 Task: Find connections with filter location Chapadinha with filter topic #realestateinvesting with filter profile language German with filter current company Entrust with filter school Birla Institute of Technology, Mesra with filter industry Security Systems Services with filter service category Telecommunications with filter keywords title Animal Shelter Volunteer
Action: Mouse moved to (487, 101)
Screenshot: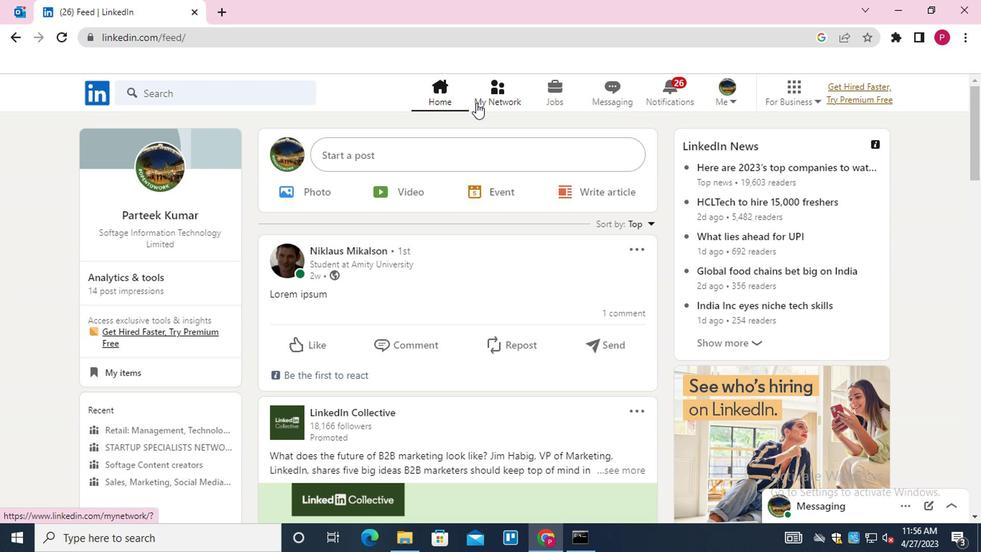 
Action: Mouse pressed left at (487, 101)
Screenshot: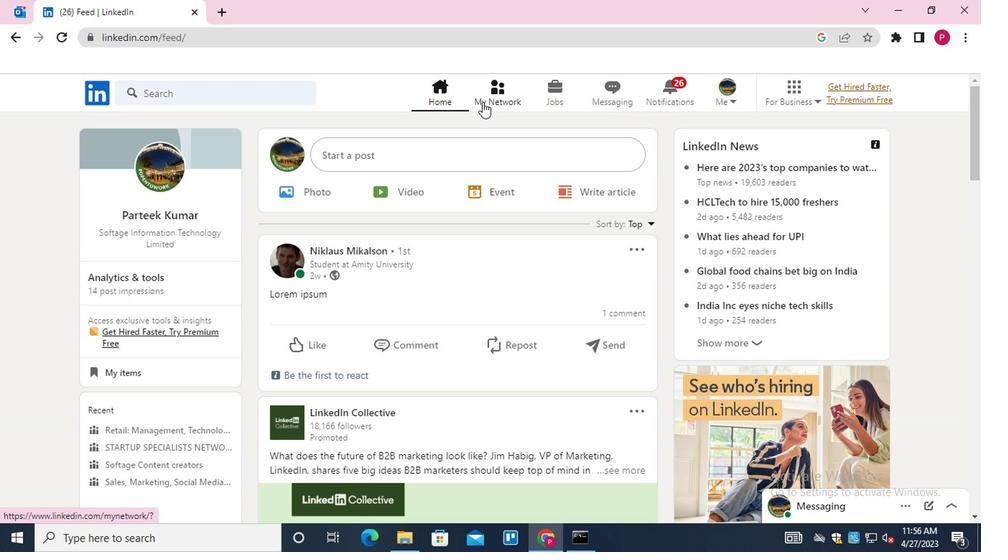 
Action: Mouse moved to (227, 178)
Screenshot: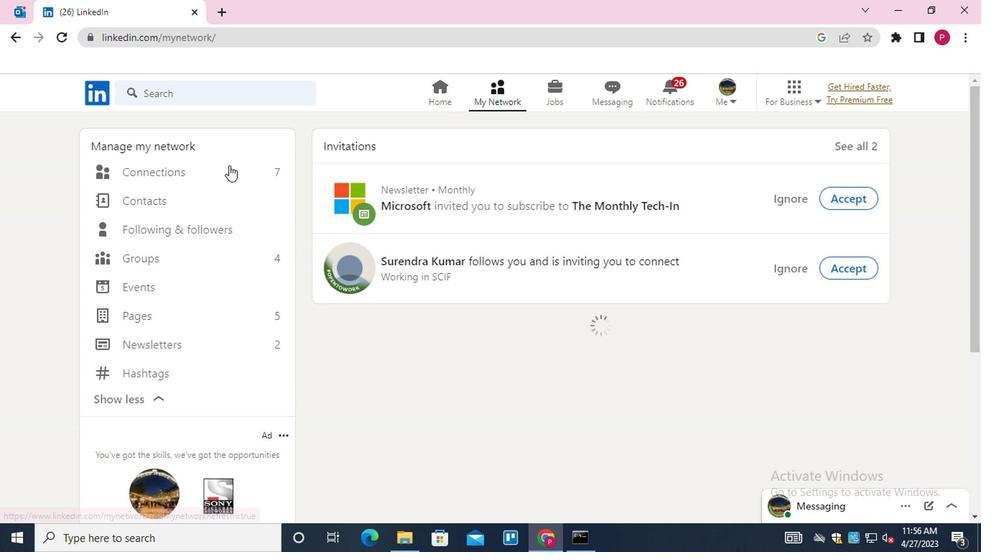 
Action: Mouse pressed left at (227, 178)
Screenshot: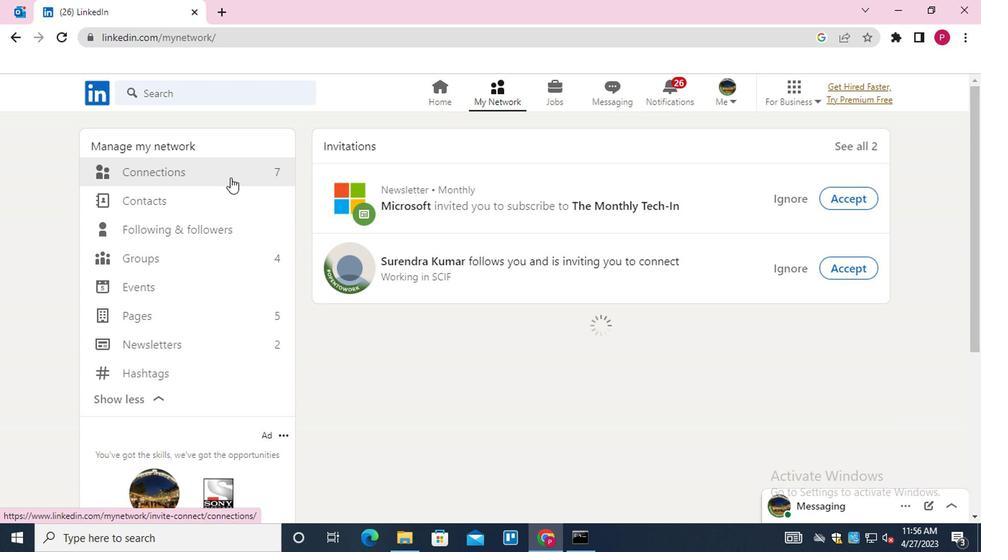 
Action: Mouse moved to (569, 173)
Screenshot: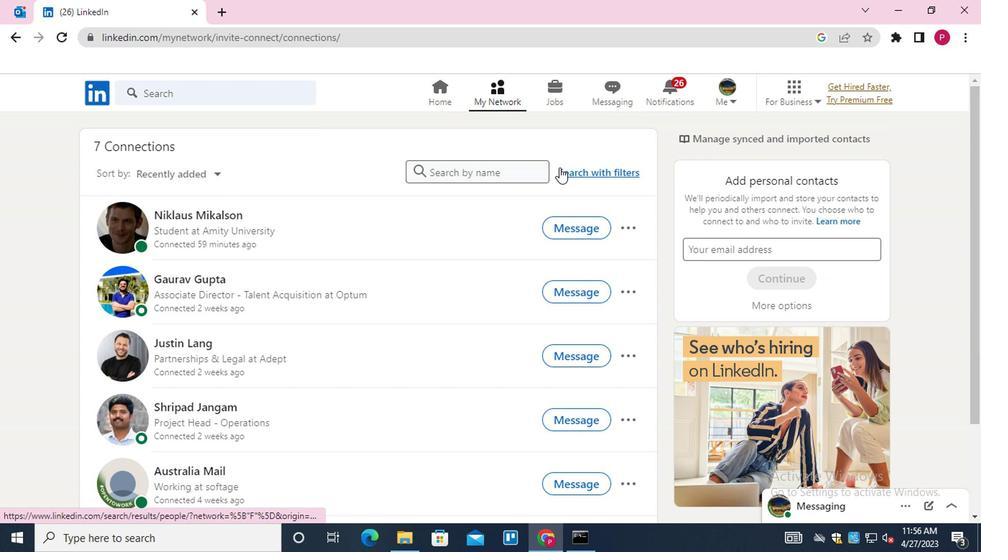 
Action: Mouse pressed left at (569, 173)
Screenshot: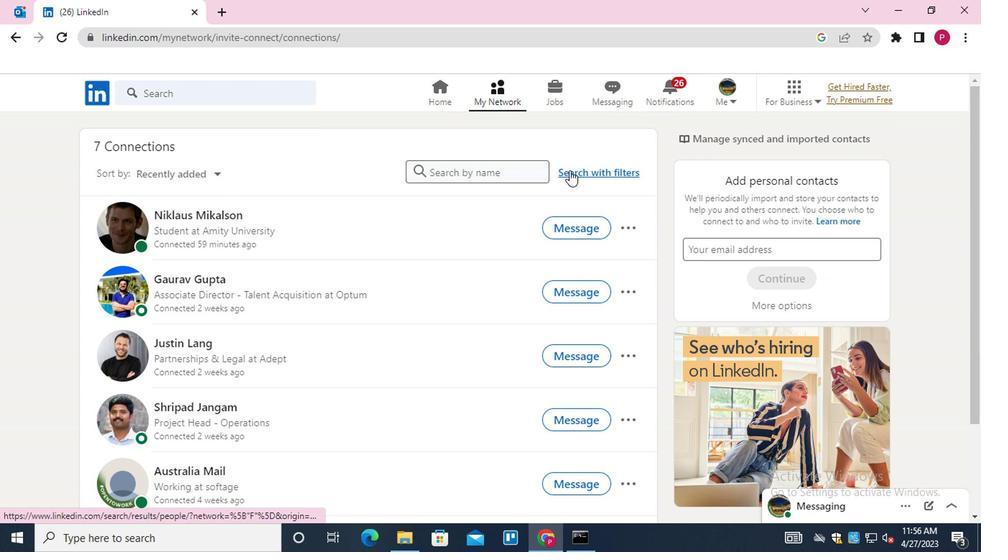 
Action: Mouse moved to (537, 139)
Screenshot: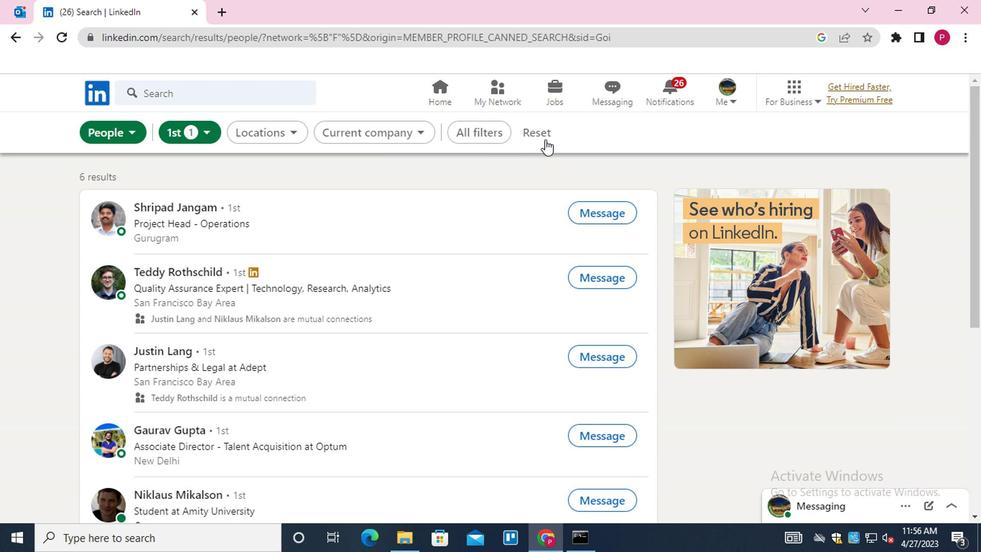 
Action: Mouse pressed left at (537, 139)
Screenshot: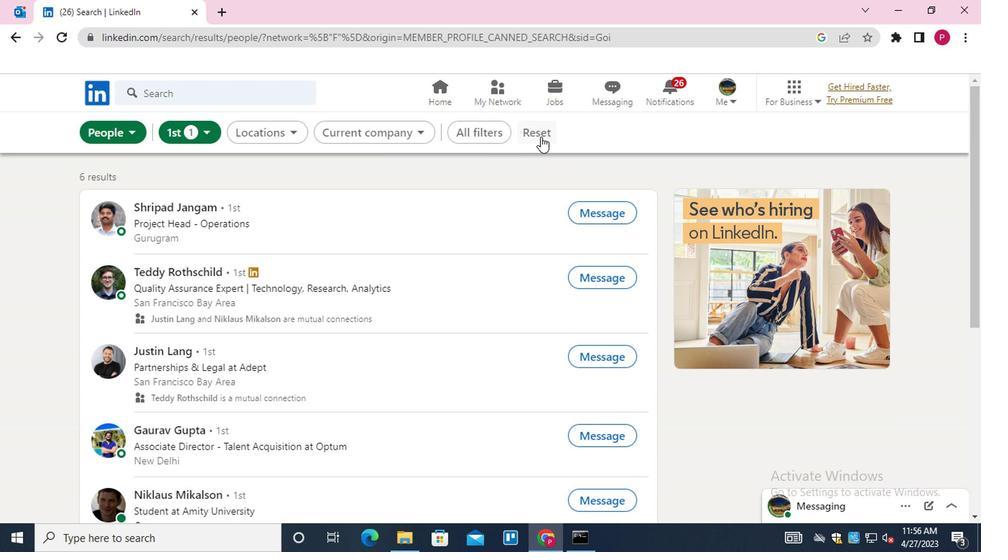 
Action: Mouse moved to (526, 139)
Screenshot: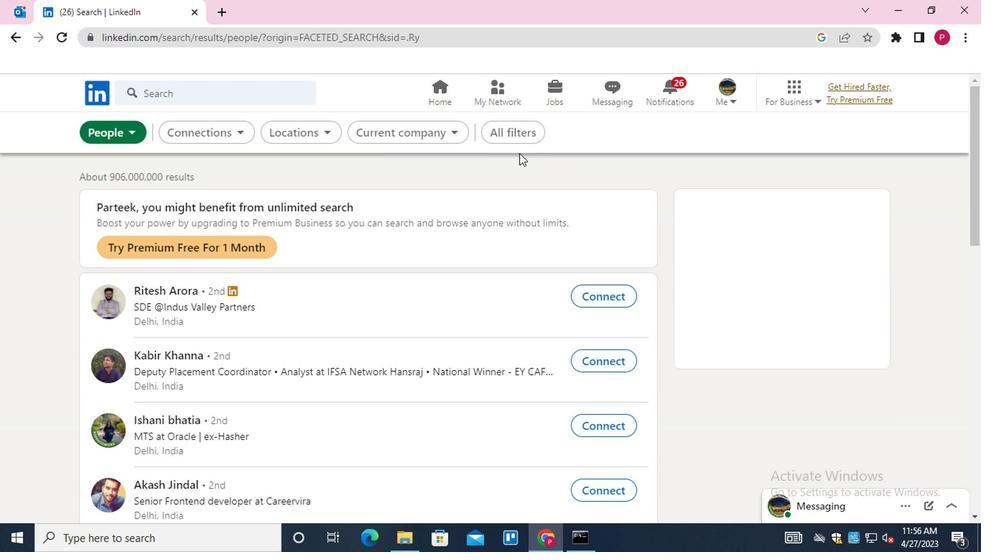 
Action: Mouse pressed left at (526, 139)
Screenshot: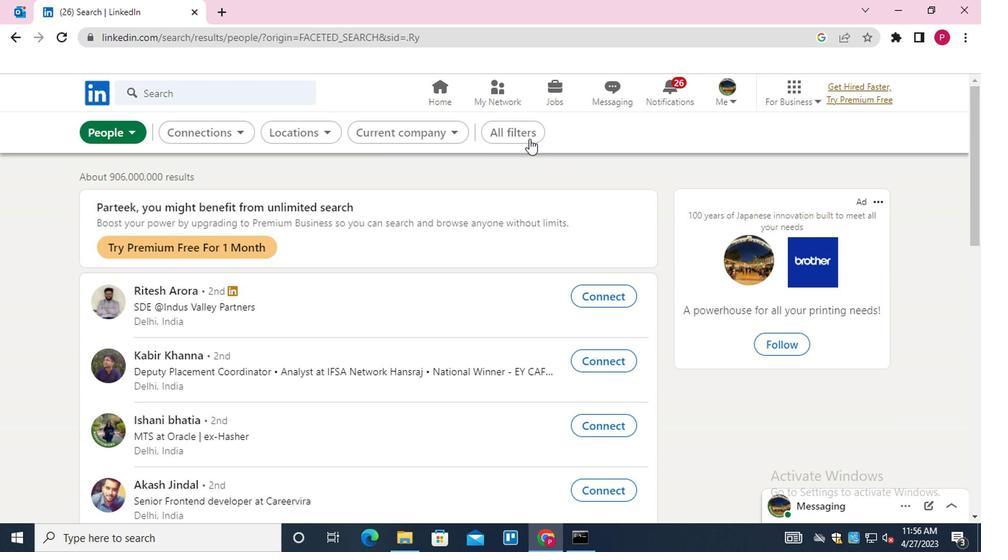 
Action: Mouse moved to (746, 310)
Screenshot: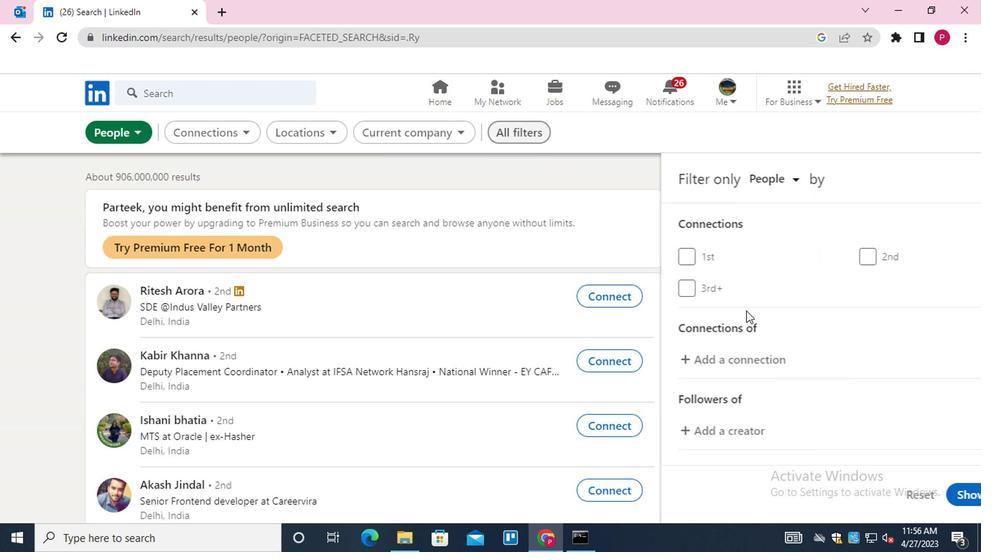 
Action: Mouse scrolled (746, 310) with delta (0, 0)
Screenshot: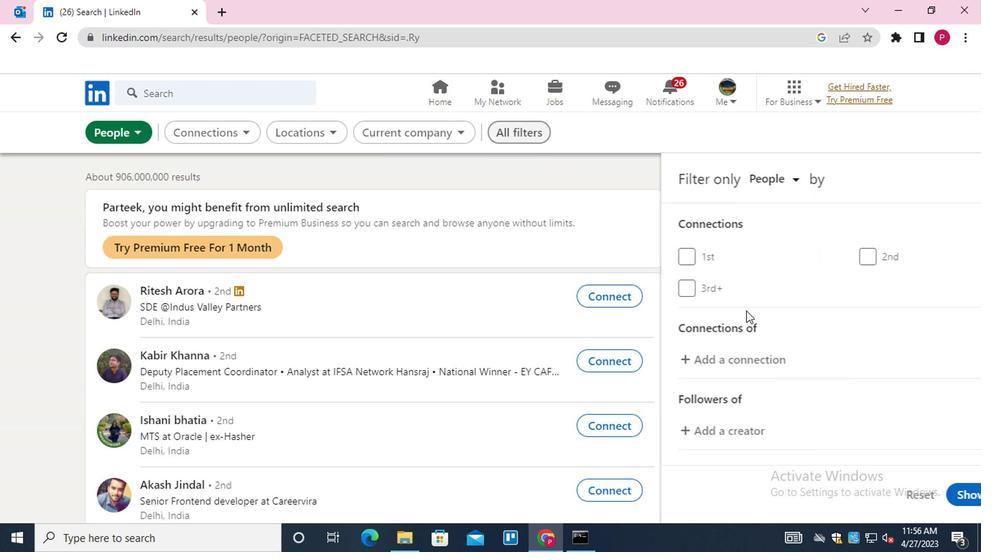 
Action: Mouse moved to (747, 313)
Screenshot: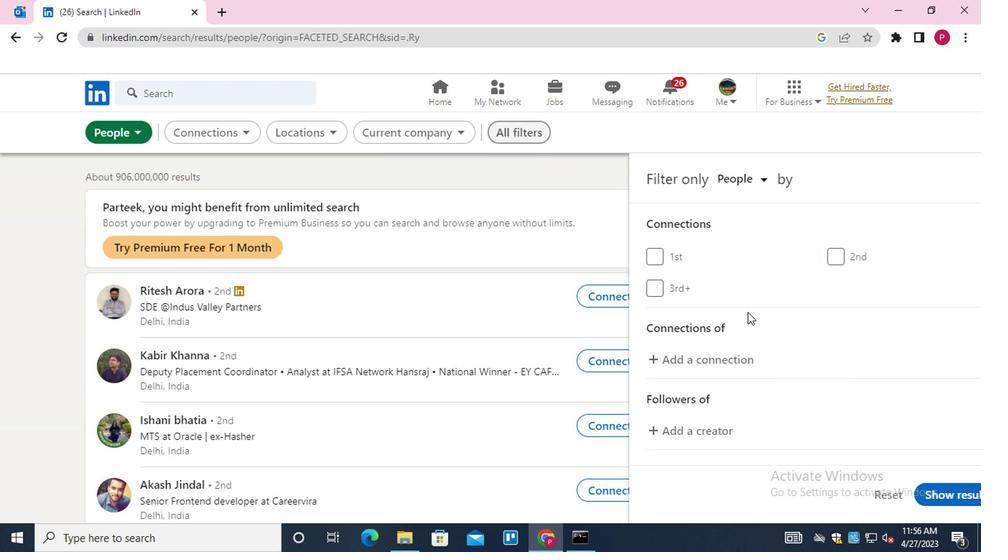 
Action: Mouse scrolled (747, 312) with delta (0, -1)
Screenshot: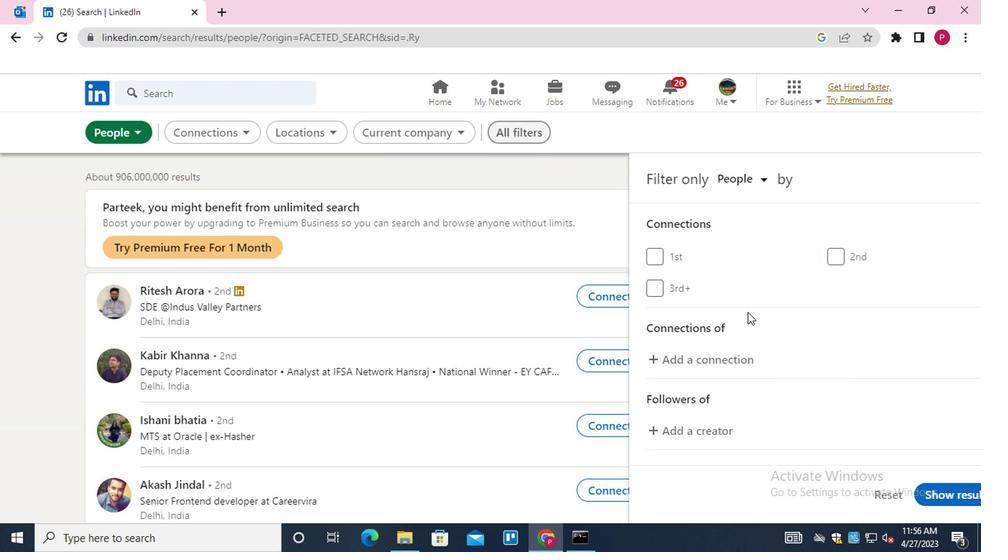 
Action: Mouse moved to (747, 317)
Screenshot: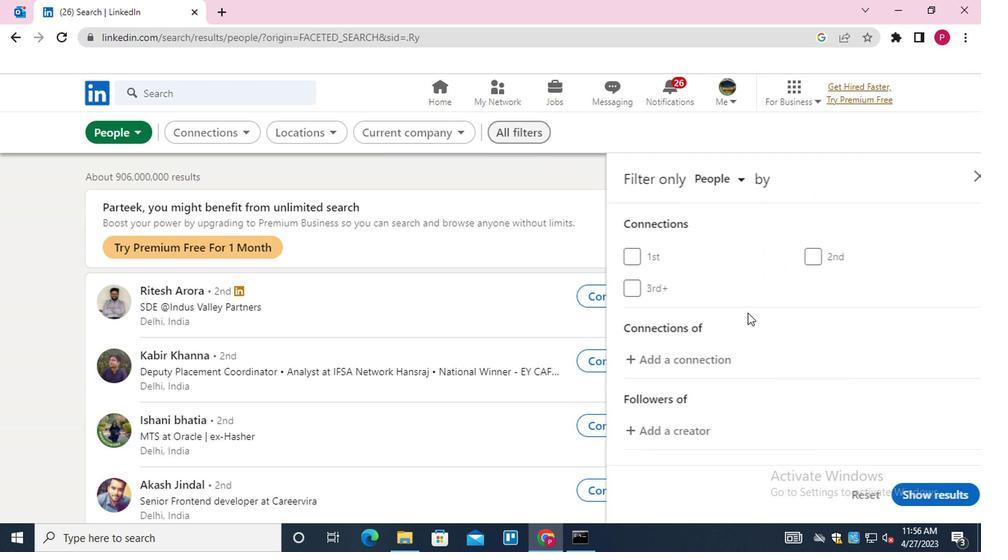 
Action: Mouse scrolled (747, 316) with delta (0, 0)
Screenshot: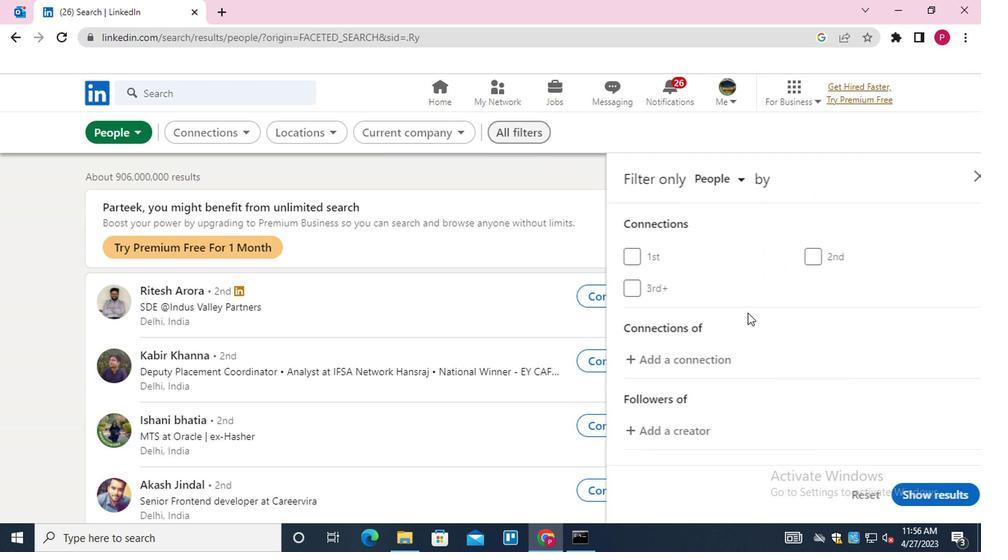 
Action: Mouse moved to (836, 364)
Screenshot: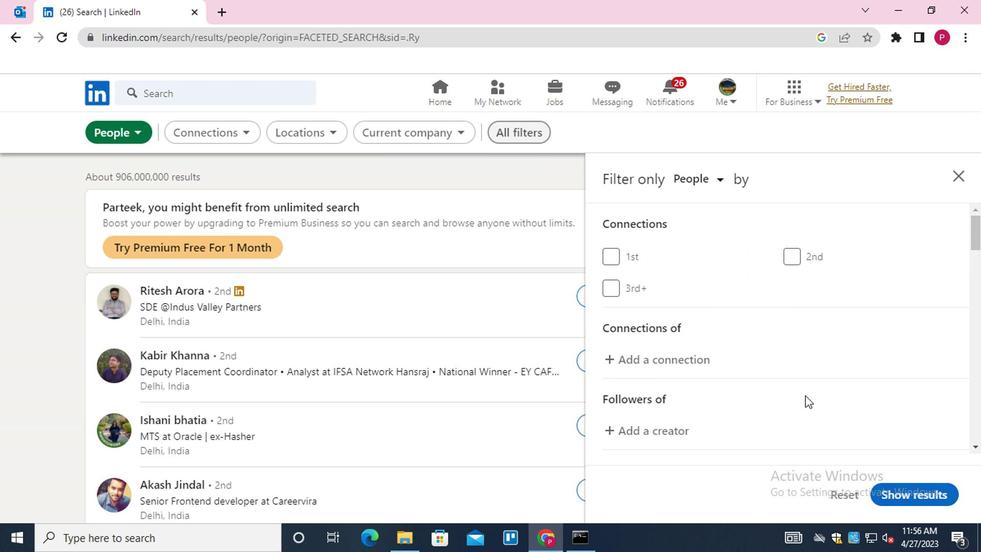 
Action: Mouse scrolled (836, 363) with delta (0, 0)
Screenshot: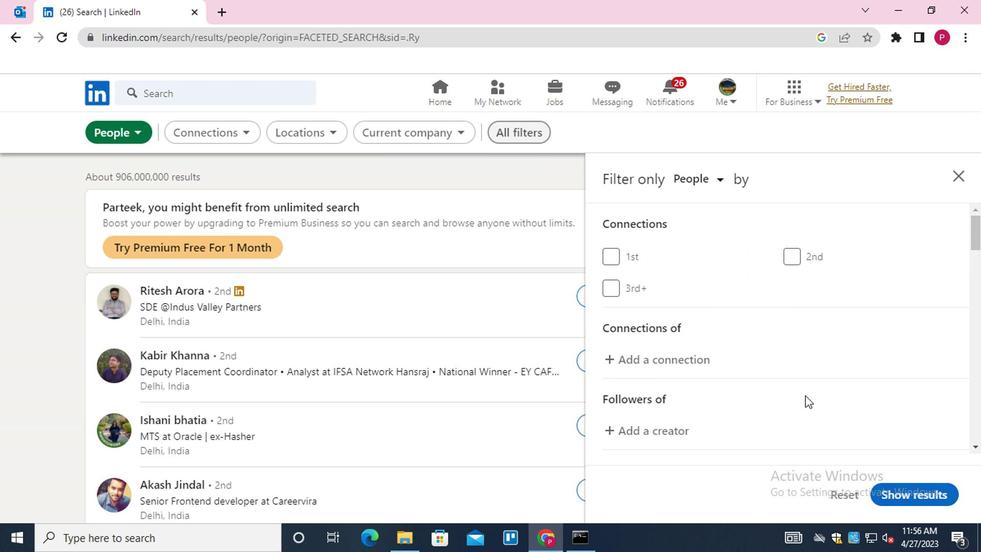 
Action: Mouse scrolled (836, 363) with delta (0, 0)
Screenshot: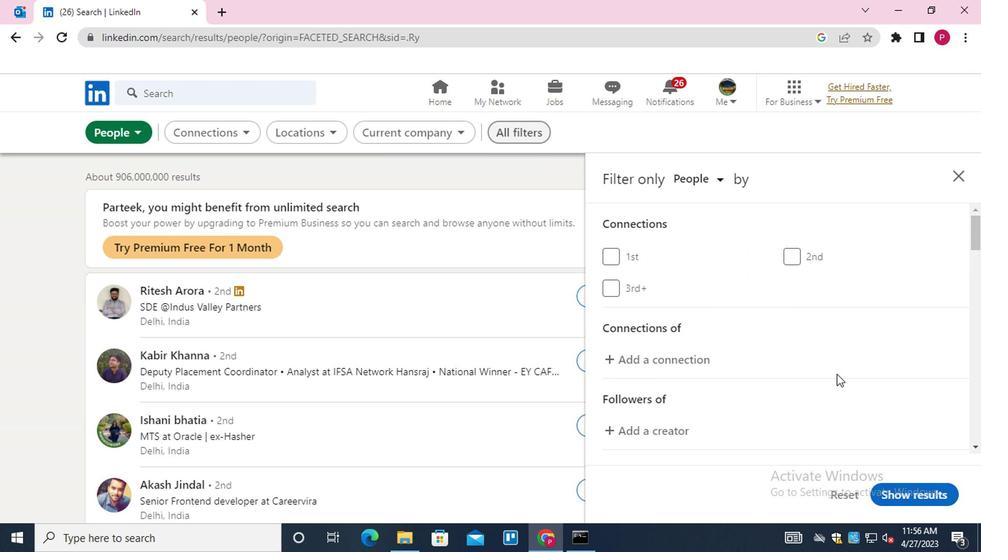 
Action: Mouse scrolled (836, 363) with delta (0, 0)
Screenshot: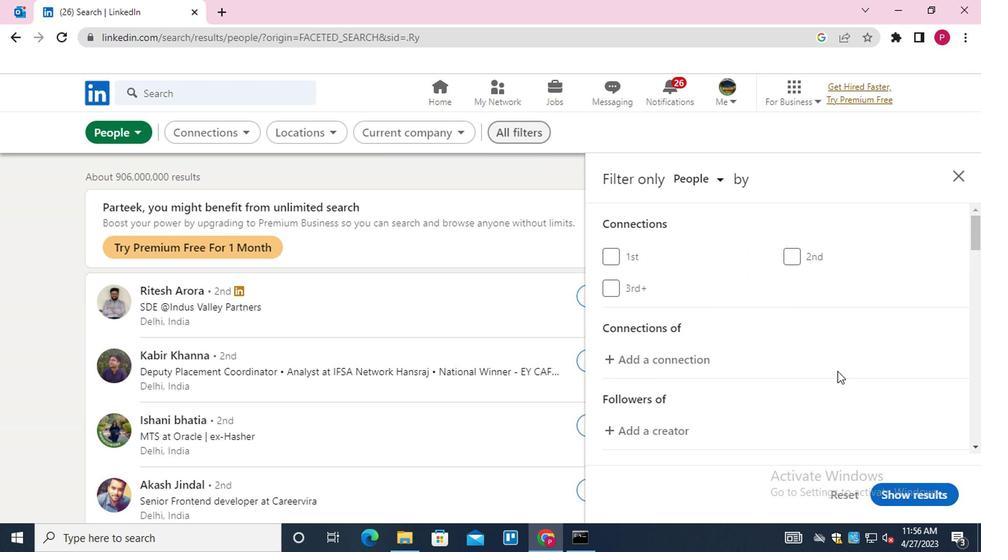 
Action: Mouse moved to (840, 277)
Screenshot: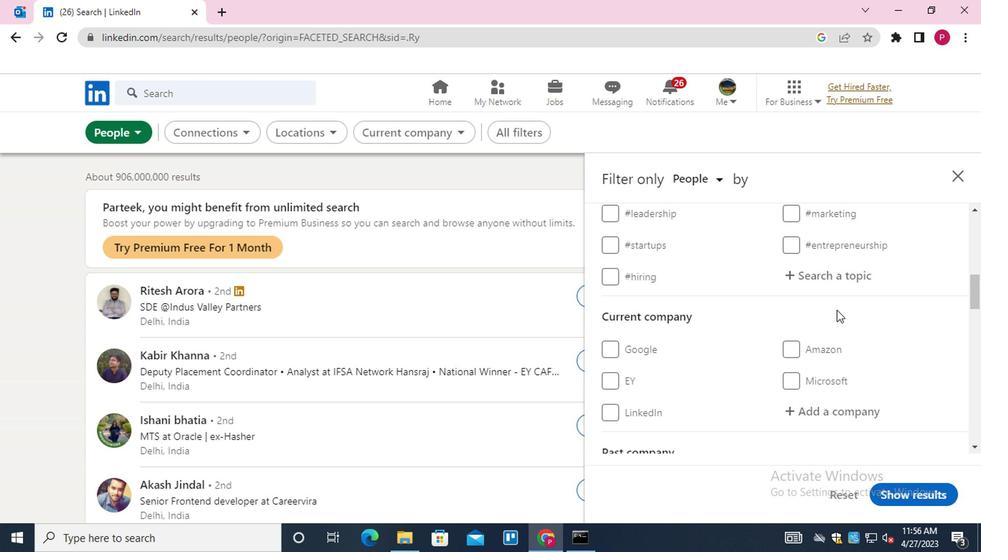 
Action: Mouse pressed left at (840, 277)
Screenshot: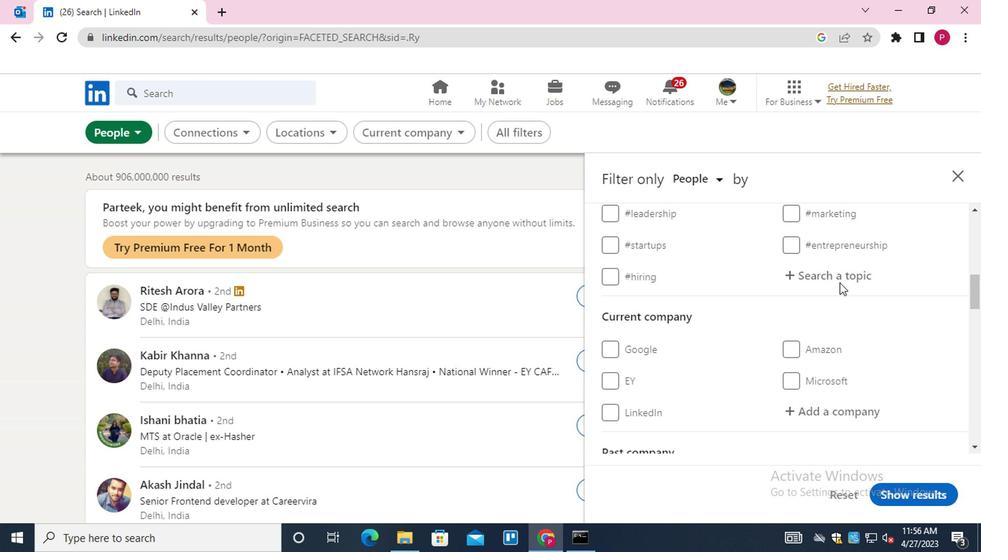 
Action: Mouse moved to (802, 293)
Screenshot: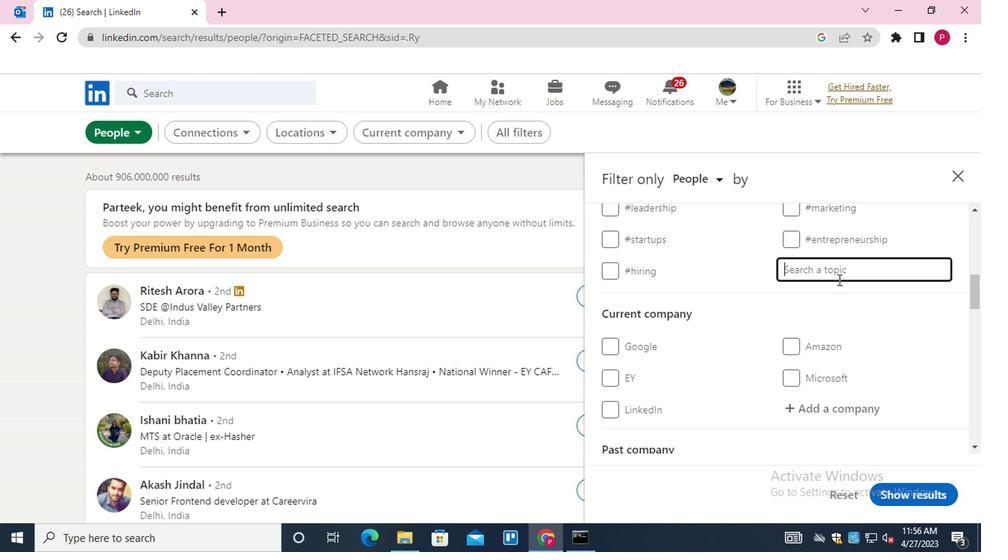 
Action: Mouse scrolled (802, 293) with delta (0, 0)
Screenshot: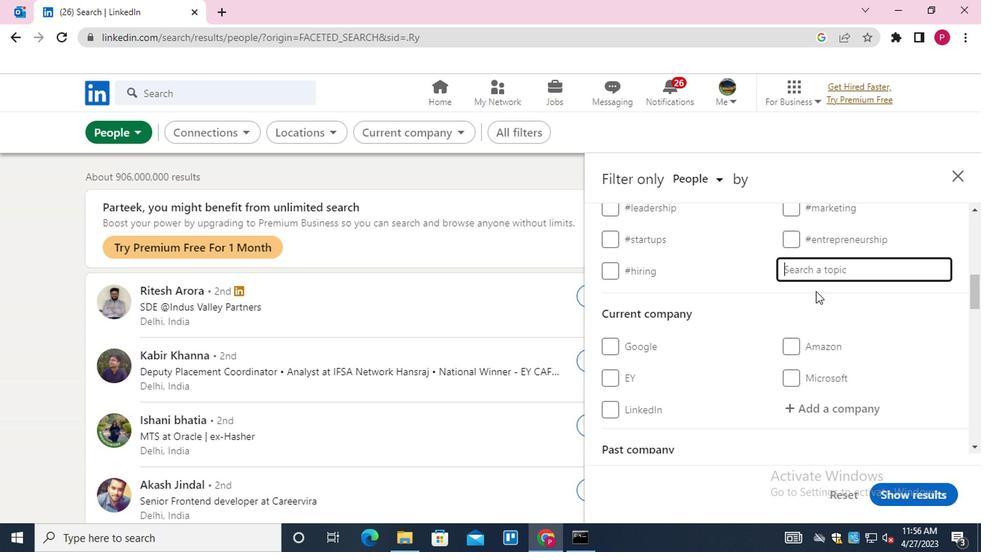 
Action: Mouse scrolled (802, 293) with delta (0, 0)
Screenshot: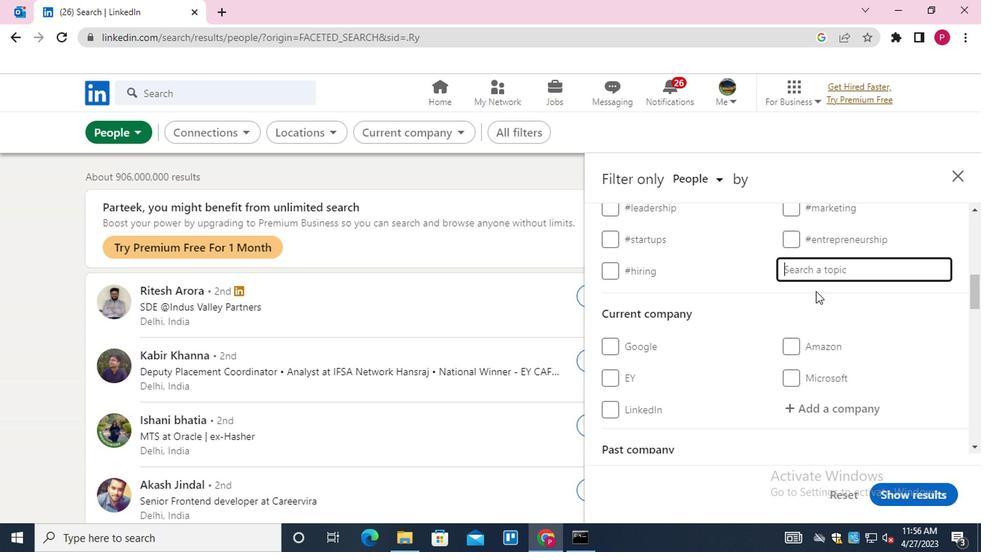 
Action: Mouse moved to (829, 282)
Screenshot: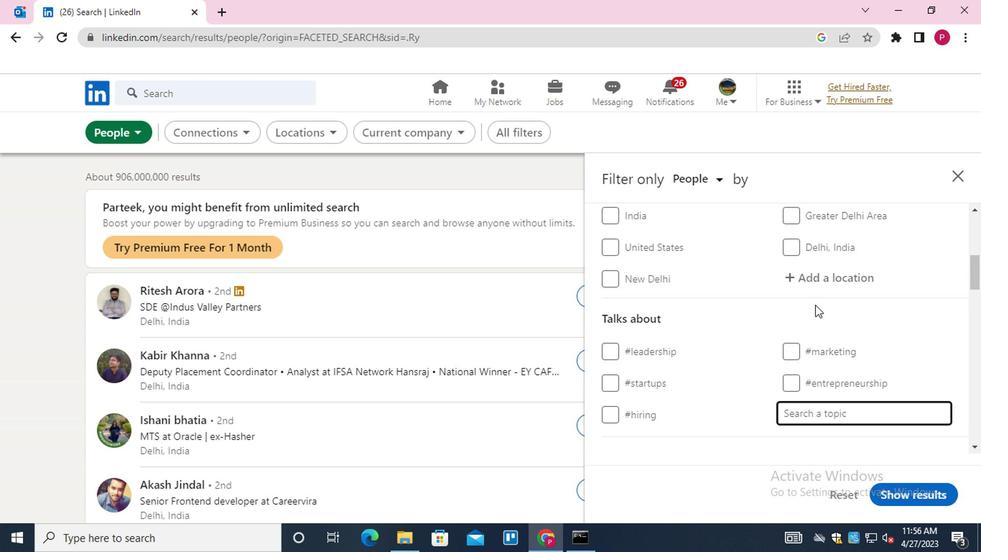 
Action: Mouse pressed left at (829, 282)
Screenshot: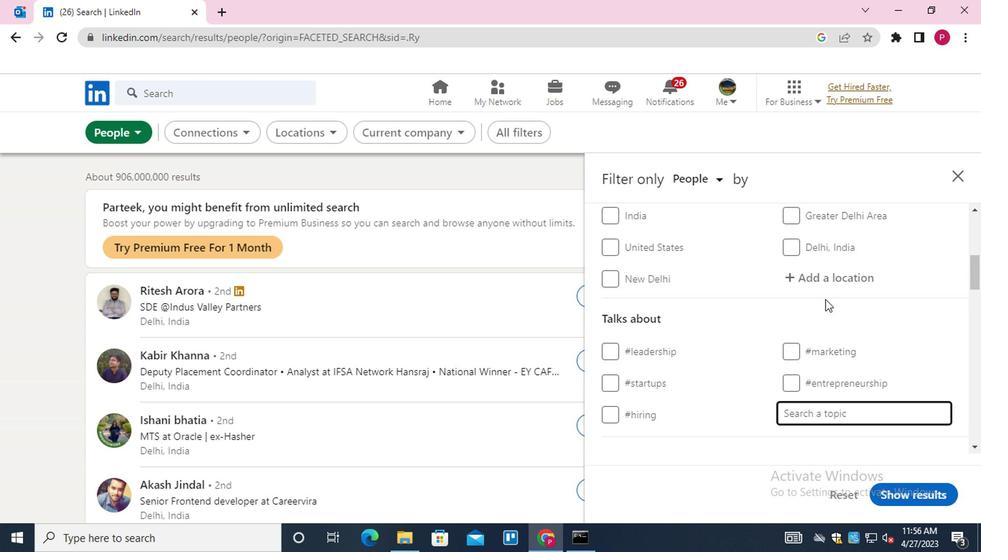 
Action: Mouse moved to (829, 282)
Screenshot: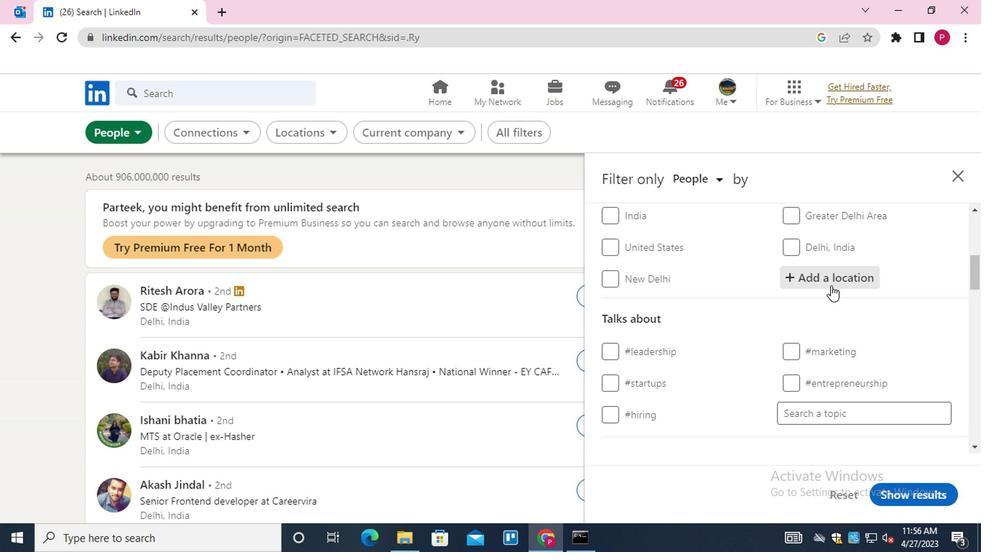 
Action: Key pressed <Key.shift><Key.shift>CHAPADINHA<Key.down><Key.enter>
Screenshot: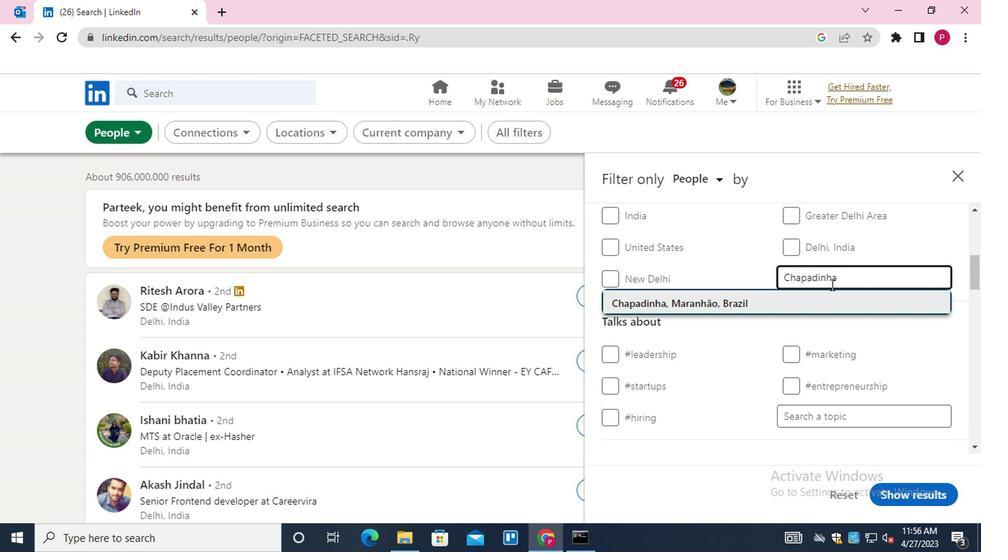 
Action: Mouse moved to (763, 369)
Screenshot: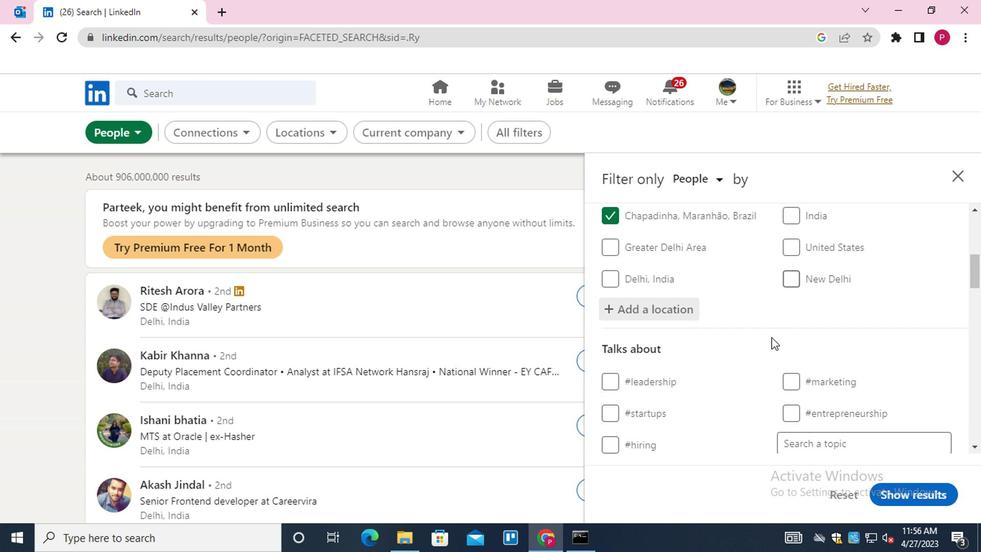 
Action: Mouse scrolled (763, 368) with delta (0, -1)
Screenshot: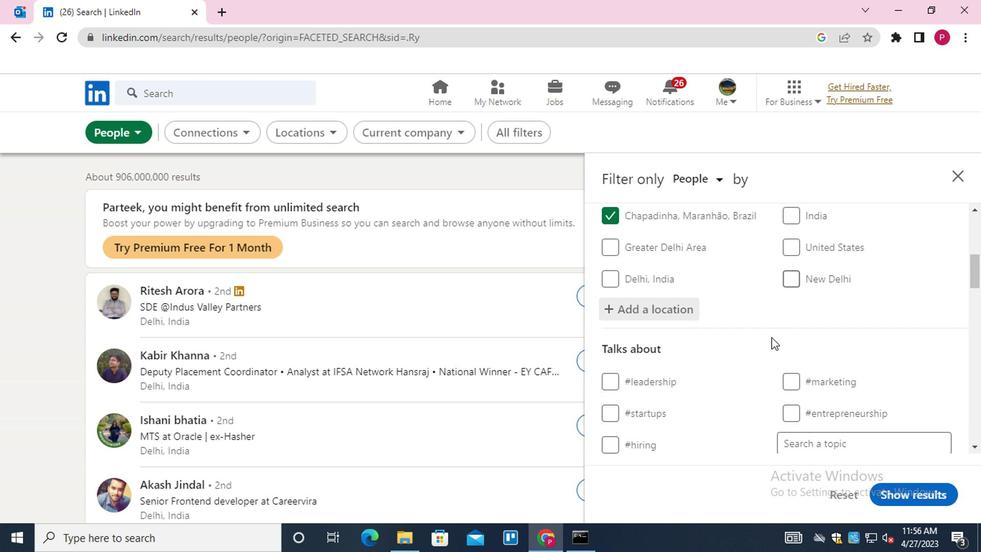 
Action: Mouse moved to (847, 364)
Screenshot: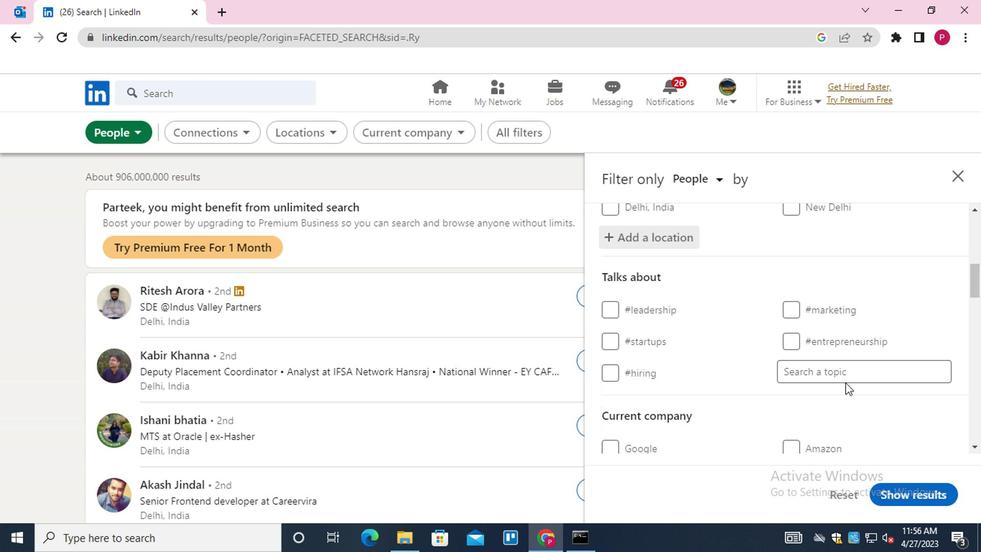 
Action: Mouse pressed left at (847, 364)
Screenshot: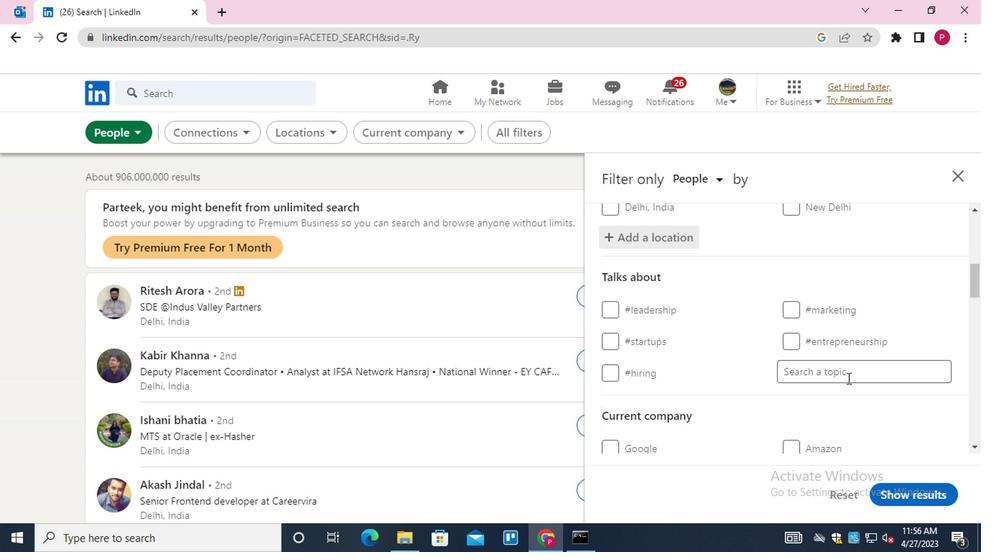 
Action: Key pressed REAL<Key.down><Key.down><Key.down><Key.down><Key.down><Key.down><Key.down><Key.down><Key.down><Key.down><Key.down><Key.down><Key.down><Key.down><Key.down><Key.down><Key.down><Key.down><Key.down><Key.down><Key.down>ESTATE<Key.up><Key.up><Key.up><Key.up><Key.up><Key.down><Key.down><Key.down><Key.down><Key.down><Key.down><Key.down><Key.down><Key.down><Key.down><Key.down><Key.down><Key.down><Key.down><Key.down><Key.down><Key.down><Key.down>INVES<Key.up><Key.up><Key.up><Key.up><Key.up><Key.up><Key.up><Key.up><Key.up><Key.enter>
Screenshot: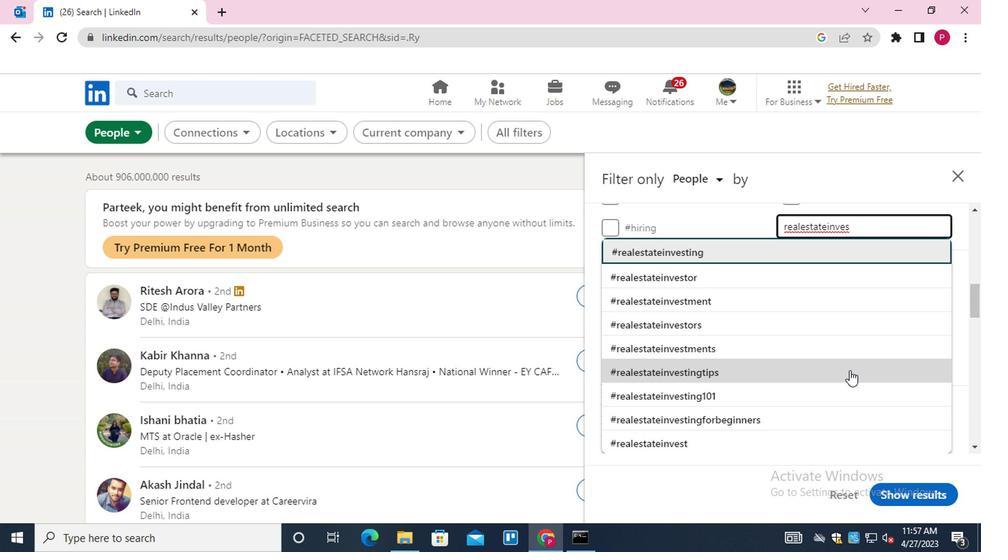 
Action: Mouse moved to (722, 359)
Screenshot: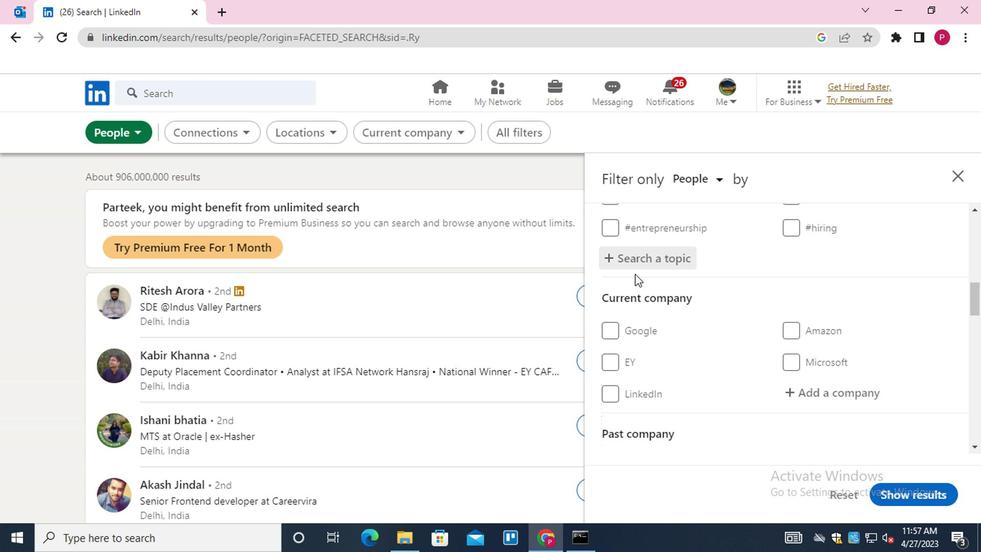 
Action: Mouse scrolled (722, 358) with delta (0, -1)
Screenshot: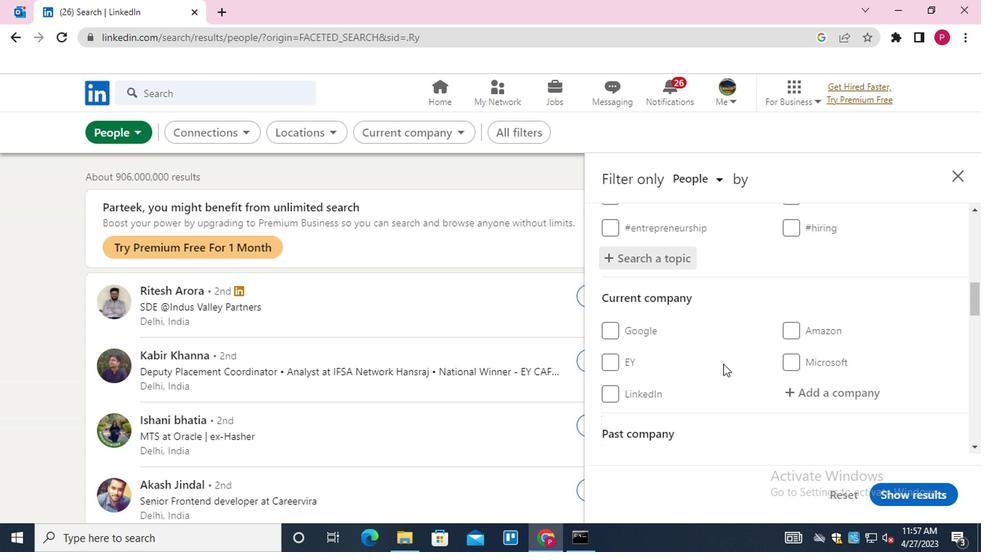 
Action: Mouse moved to (722, 359)
Screenshot: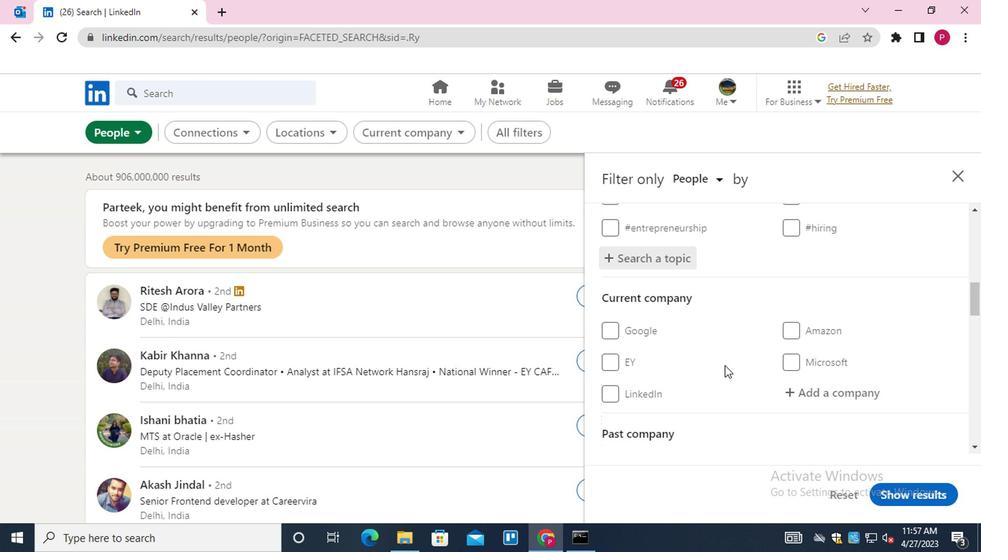 
Action: Mouse scrolled (722, 359) with delta (0, 0)
Screenshot: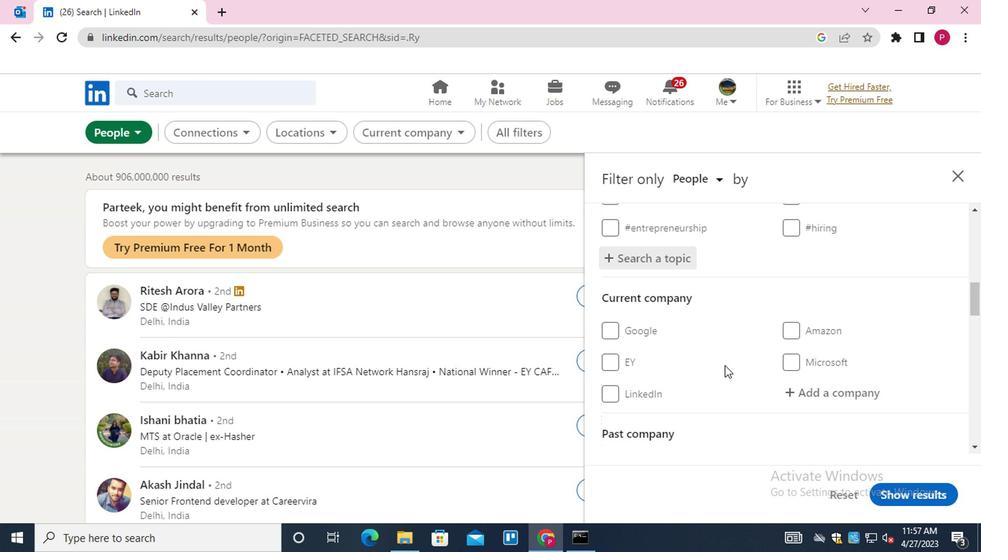 
Action: Mouse moved to (722, 361)
Screenshot: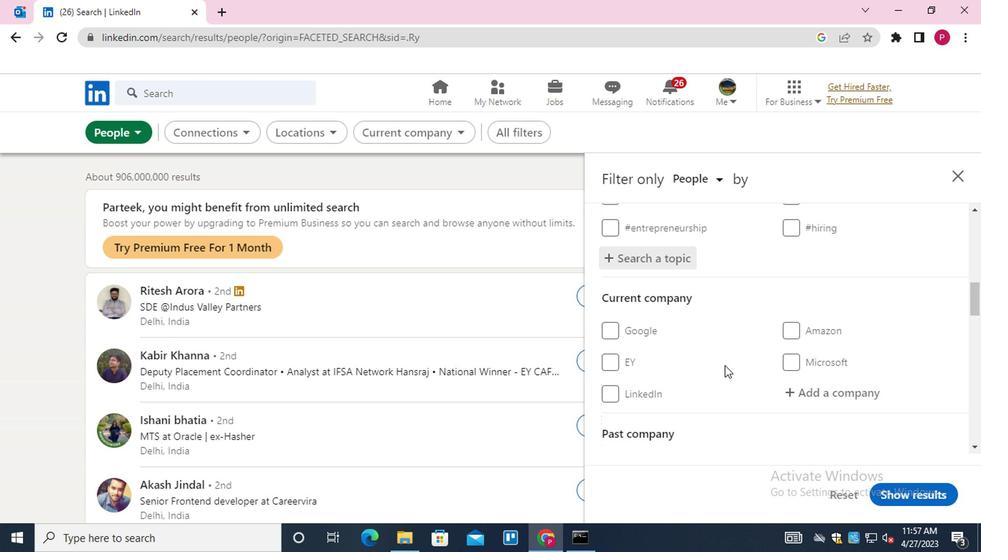 
Action: Mouse scrolled (722, 361) with delta (0, 0)
Screenshot: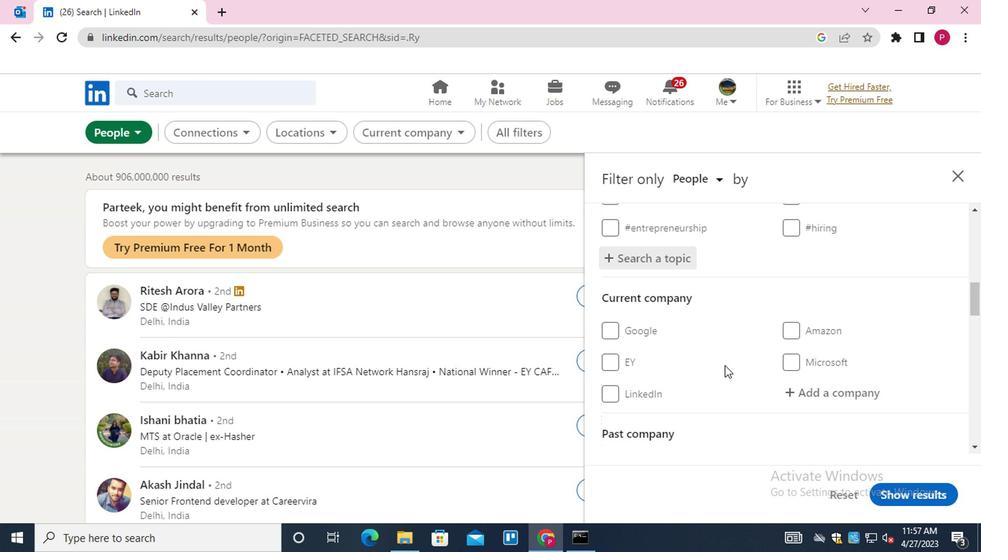 
Action: Mouse moved to (722, 363)
Screenshot: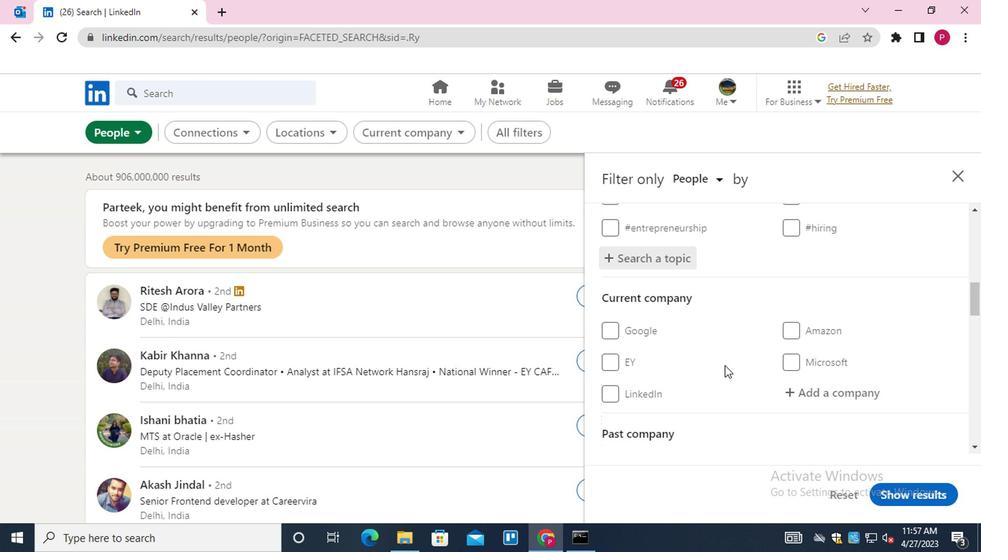 
Action: Mouse scrolled (722, 363) with delta (0, 0)
Screenshot: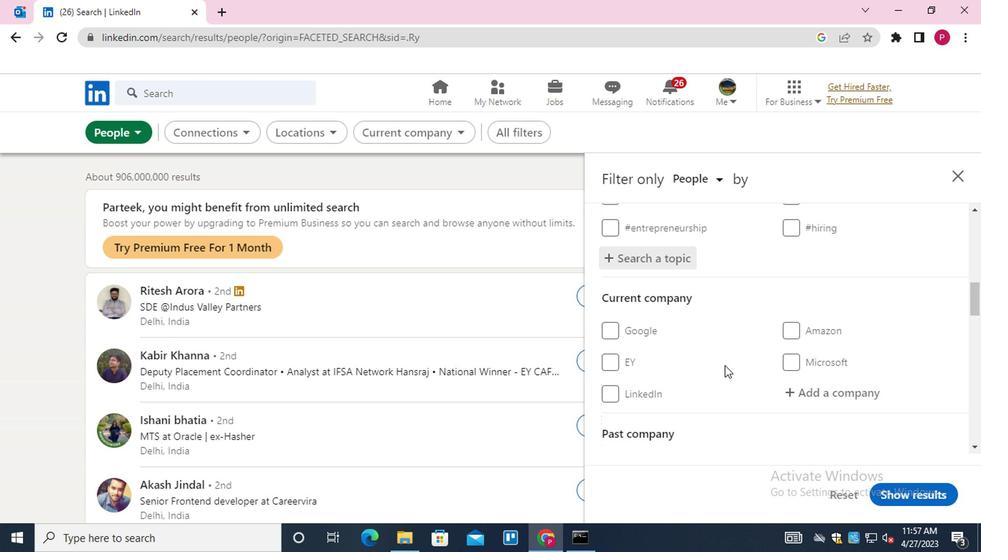 
Action: Mouse moved to (722, 365)
Screenshot: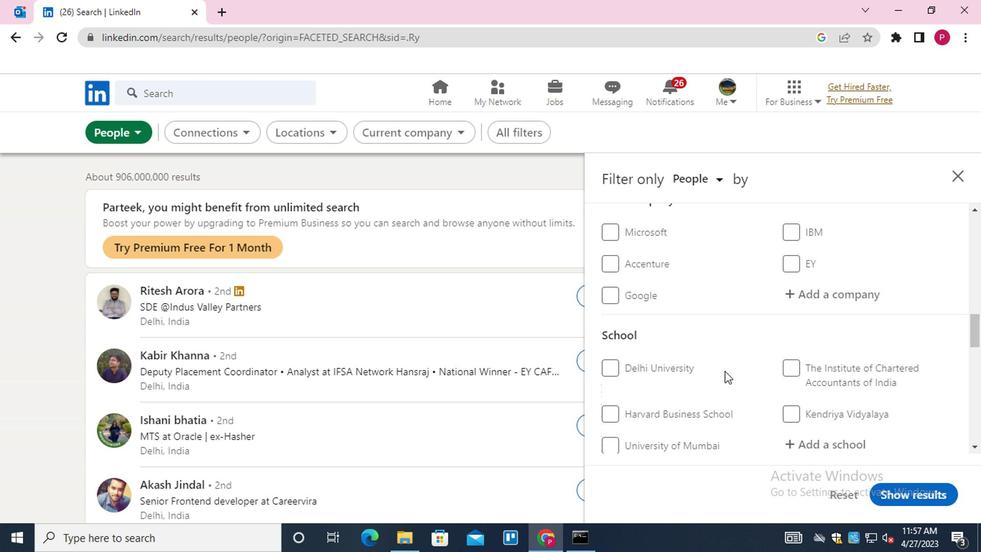 
Action: Mouse scrolled (722, 365) with delta (0, 0)
Screenshot: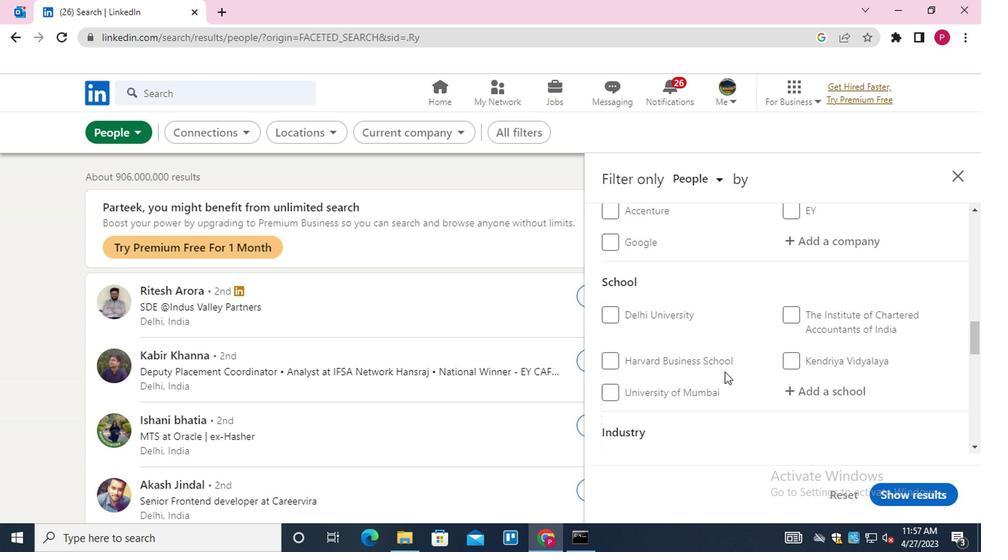 
Action: Mouse scrolled (722, 365) with delta (0, 0)
Screenshot: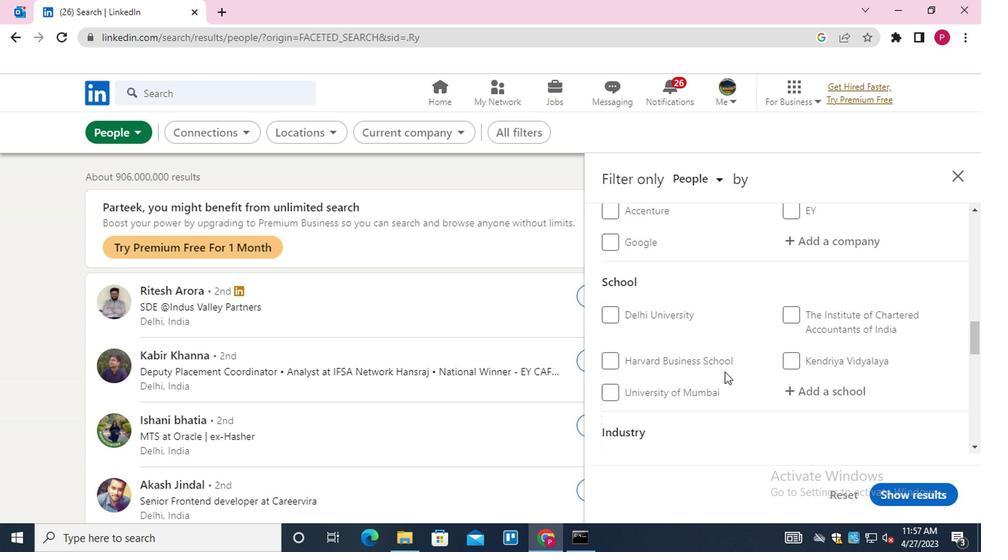 
Action: Mouse moved to (696, 442)
Screenshot: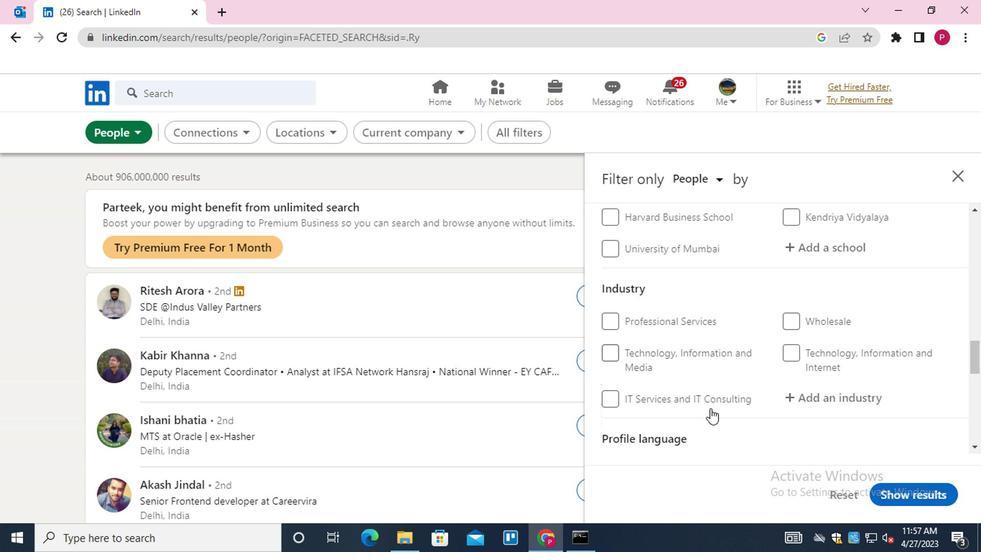 
Action: Mouse scrolled (696, 441) with delta (0, 0)
Screenshot: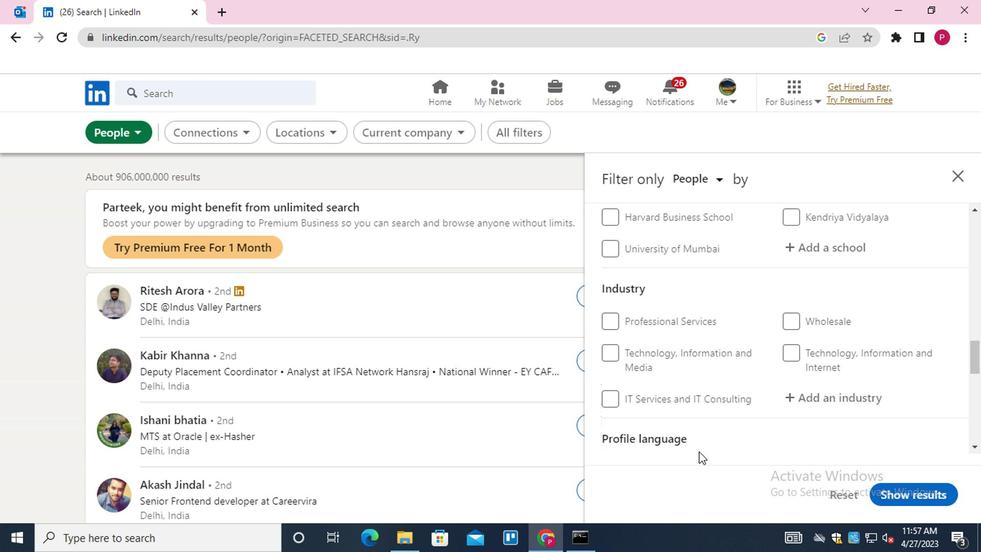 
Action: Mouse scrolled (696, 441) with delta (0, 0)
Screenshot: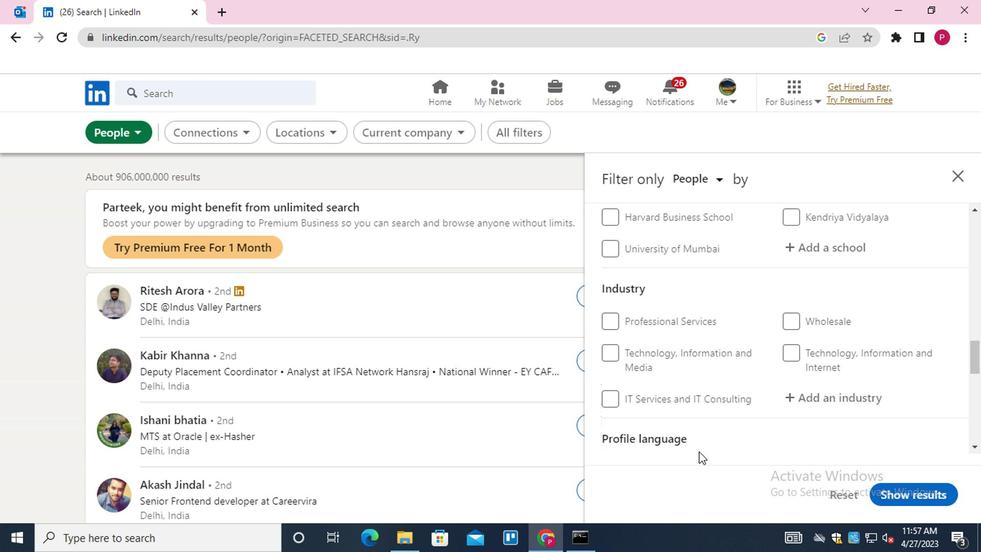 
Action: Mouse moved to (612, 387)
Screenshot: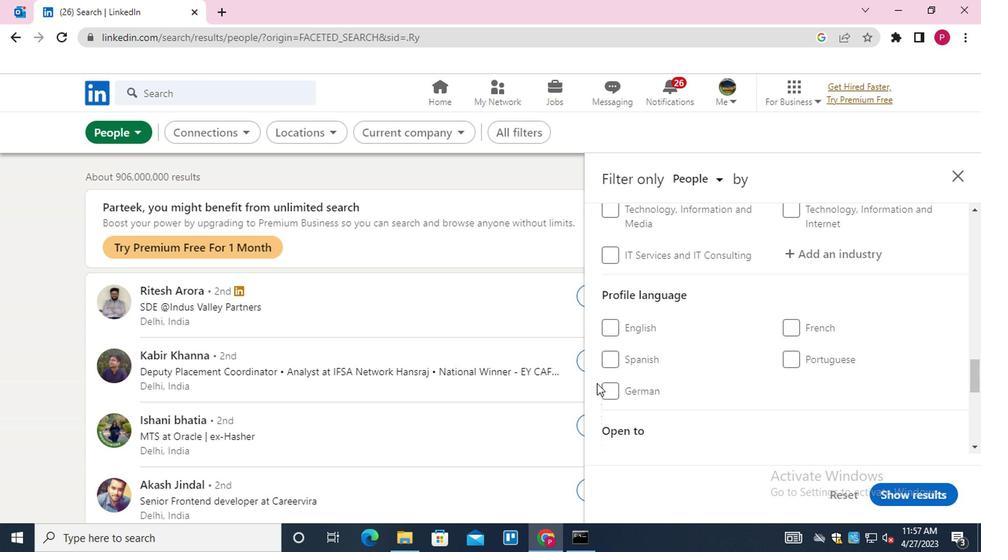 
Action: Mouse pressed left at (612, 387)
Screenshot: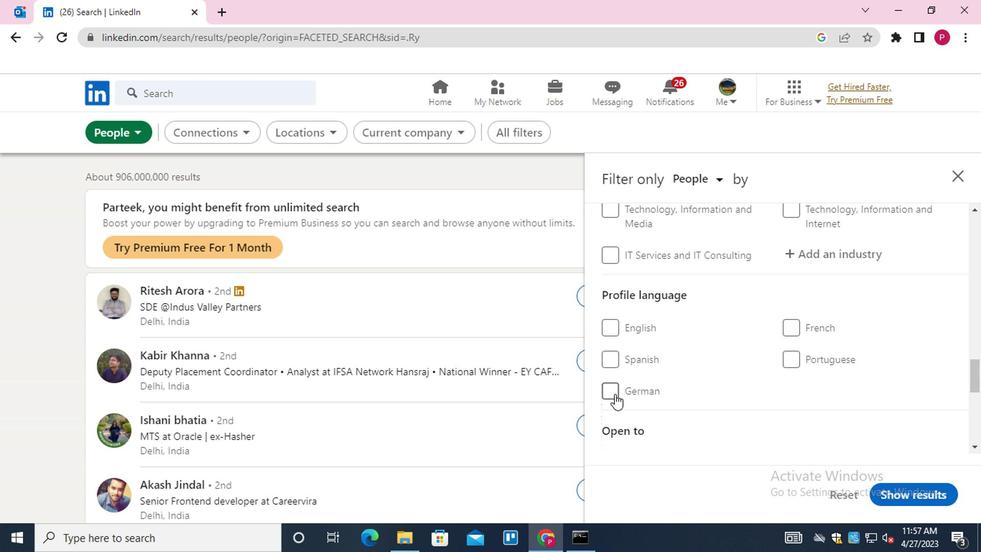 
Action: Mouse scrolled (612, 387) with delta (0, 0)
Screenshot: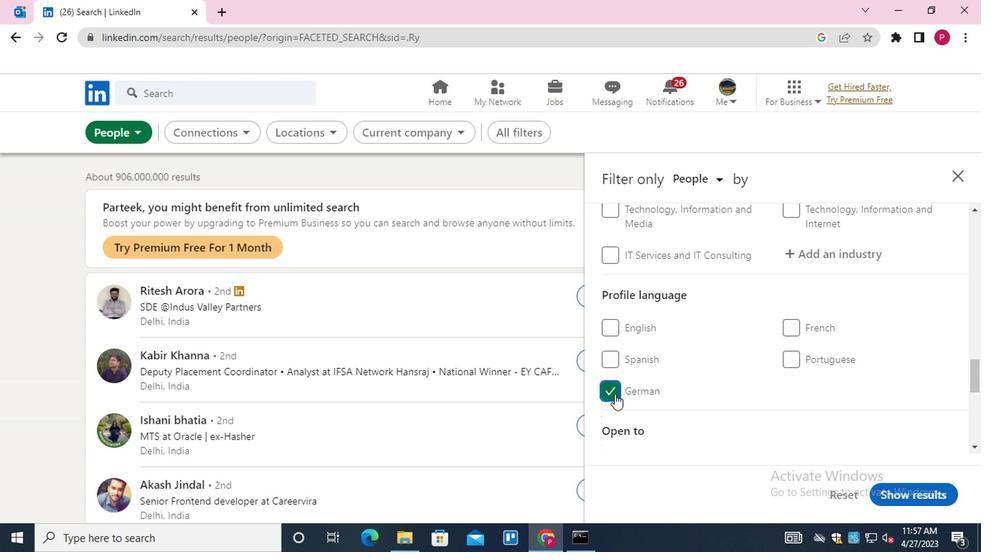 
Action: Mouse scrolled (612, 387) with delta (0, 0)
Screenshot: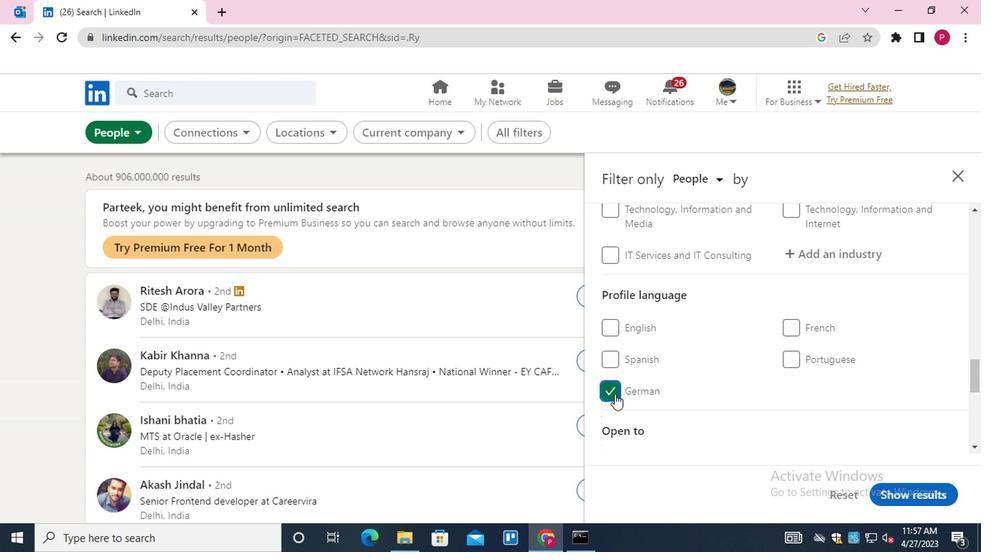
Action: Mouse moved to (612, 387)
Screenshot: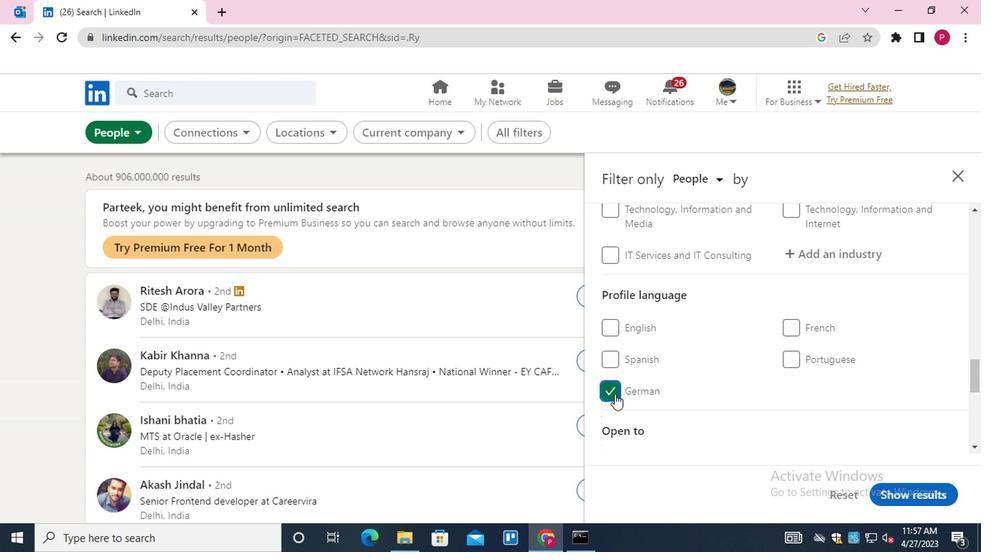 
Action: Mouse scrolled (612, 387) with delta (0, 0)
Screenshot: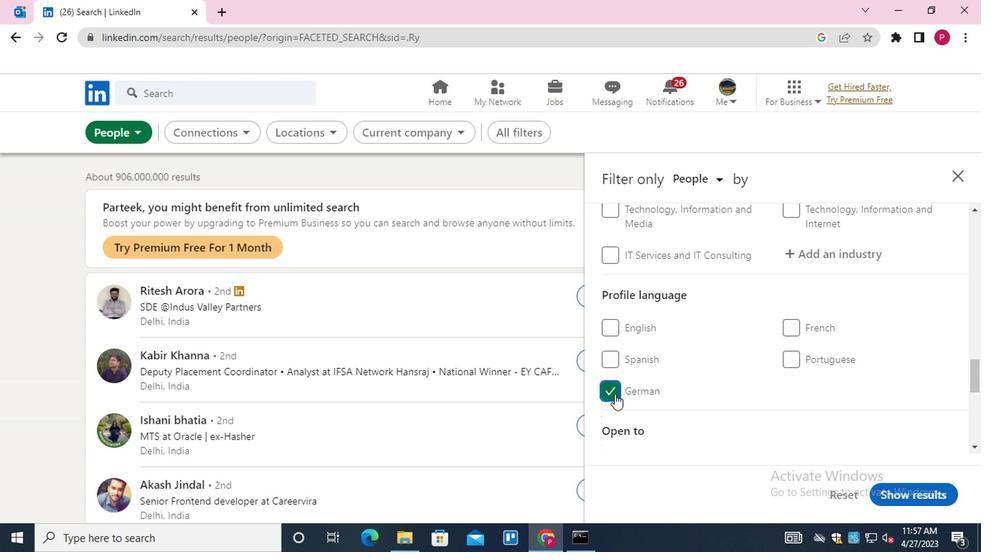 
Action: Mouse scrolled (612, 387) with delta (0, 0)
Screenshot: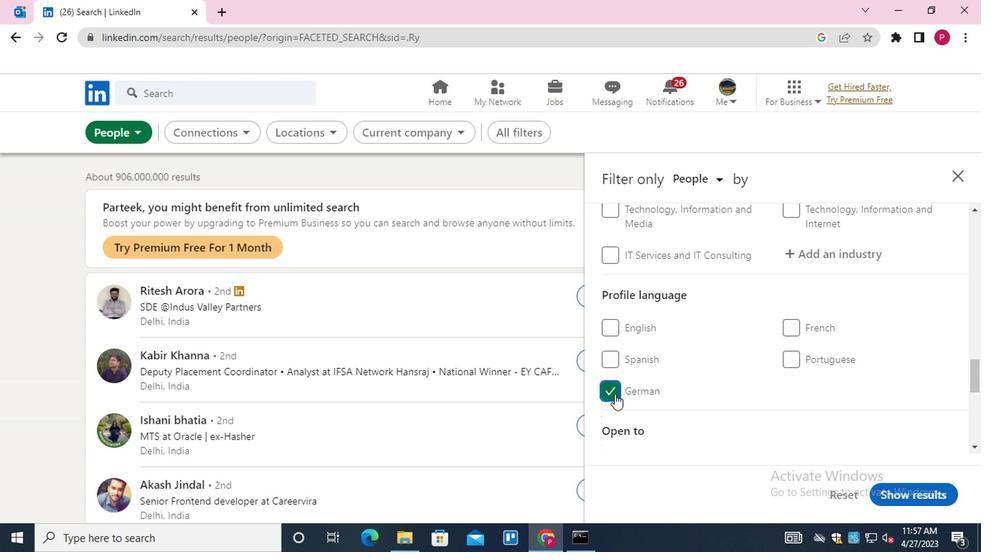 
Action: Mouse scrolled (612, 387) with delta (0, 0)
Screenshot: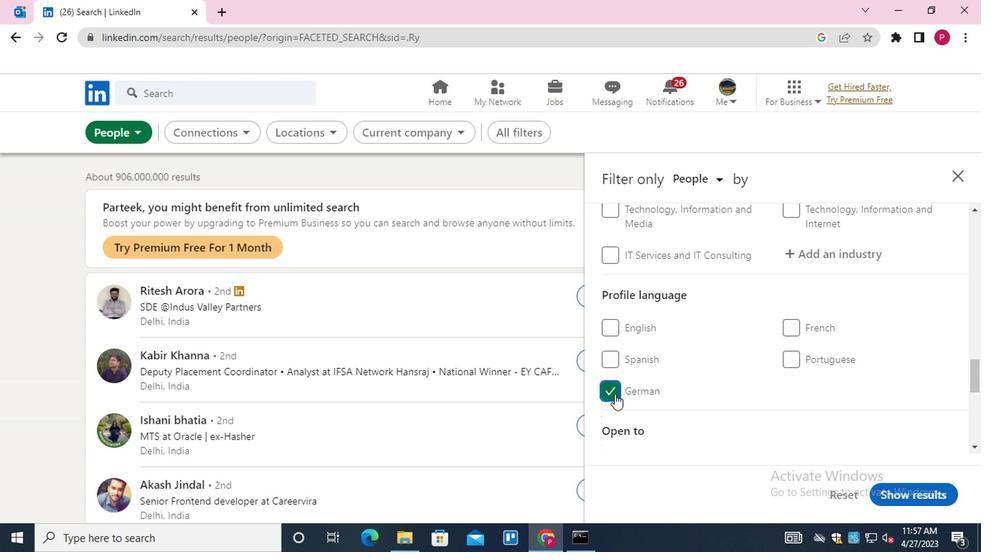 
Action: Mouse moved to (677, 345)
Screenshot: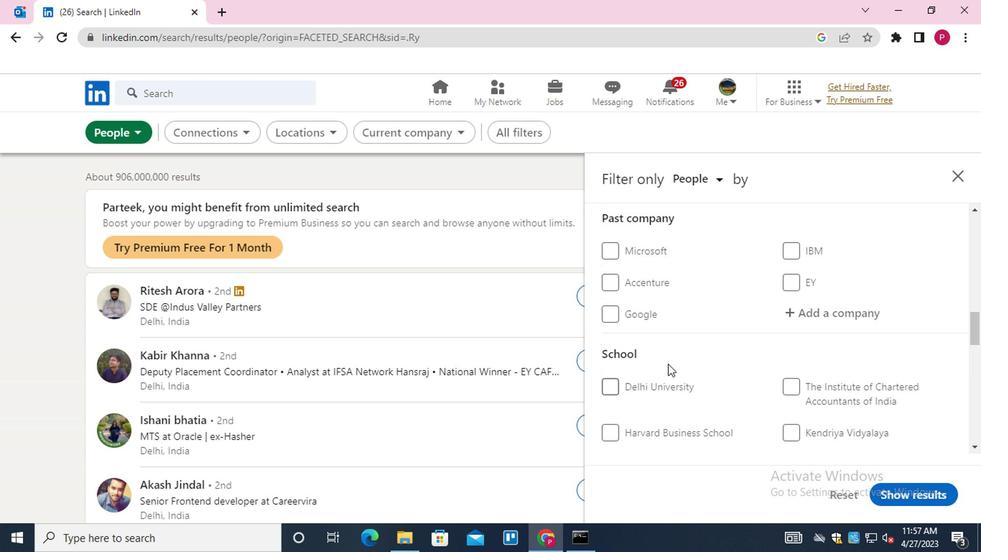 
Action: Mouse scrolled (677, 346) with delta (0, 0)
Screenshot: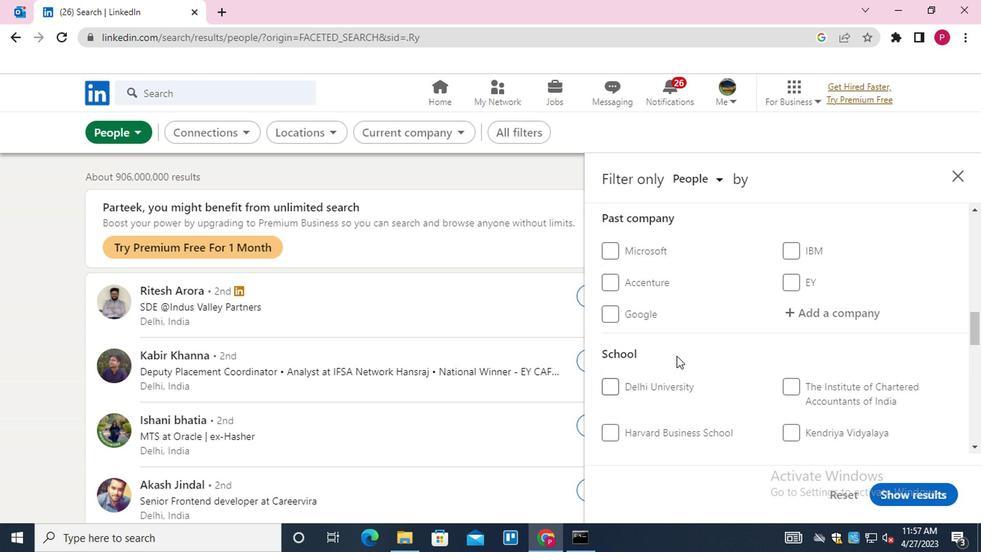 
Action: Mouse scrolled (677, 346) with delta (0, 0)
Screenshot: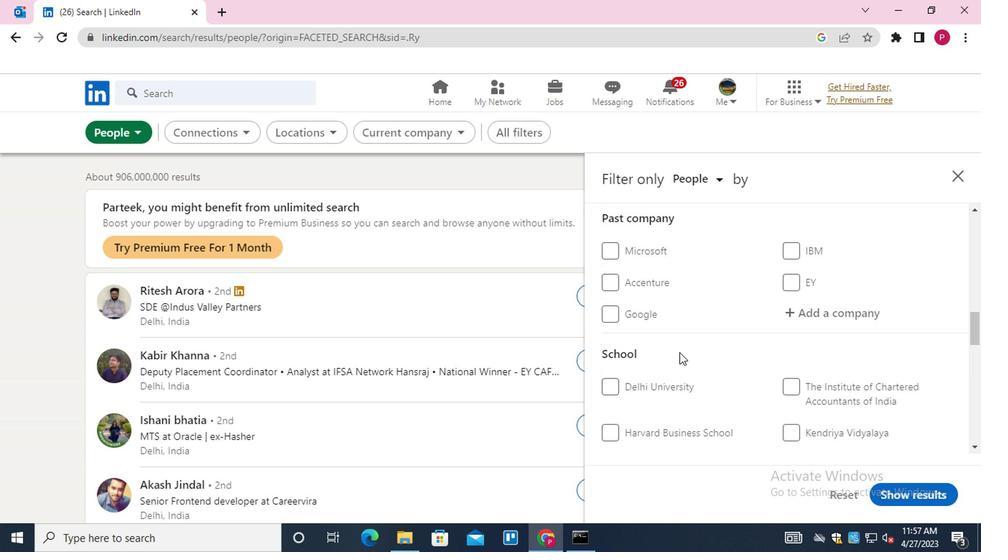 
Action: Mouse scrolled (677, 346) with delta (0, 0)
Screenshot: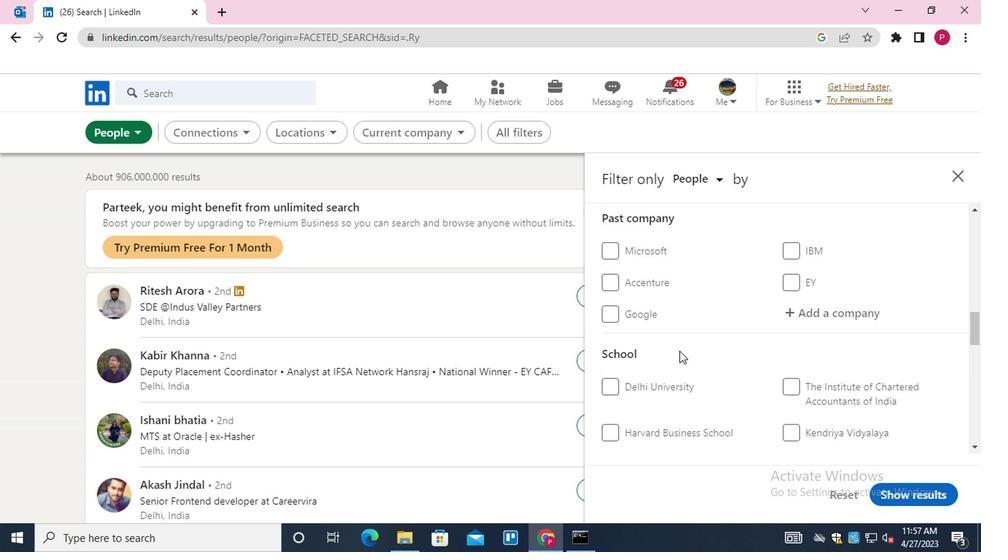 
Action: Mouse moved to (824, 385)
Screenshot: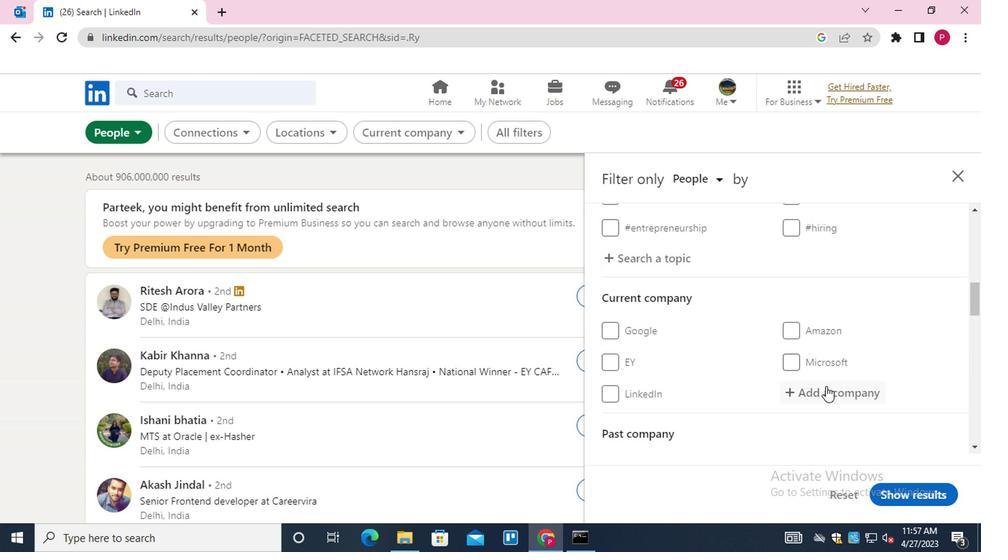 
Action: Mouse pressed left at (824, 385)
Screenshot: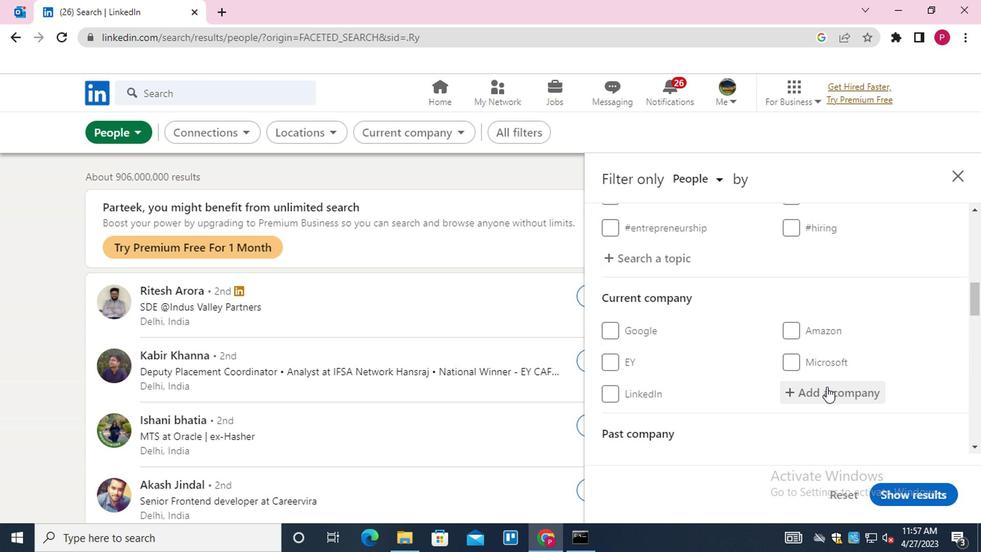 
Action: Key pressed <Key.shift>ENTRUST<Key.down><Key.enter>
Screenshot: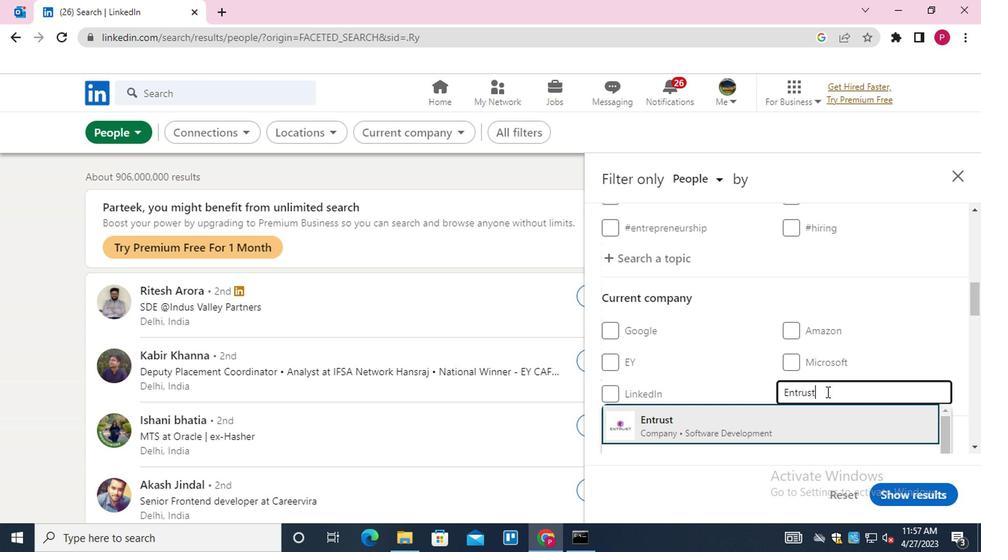 
Action: Mouse moved to (547, 257)
Screenshot: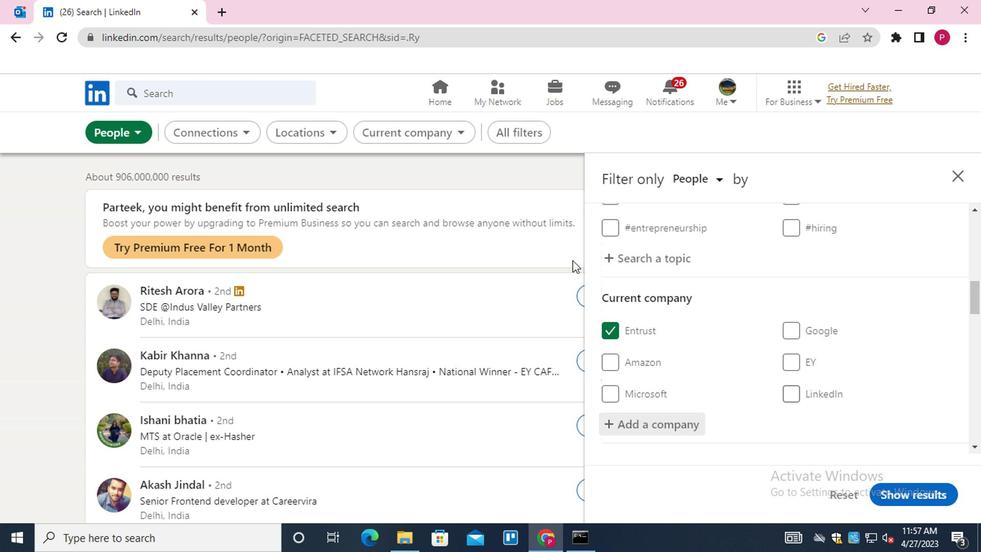 
Action: Mouse scrolled (547, 257) with delta (0, 0)
Screenshot: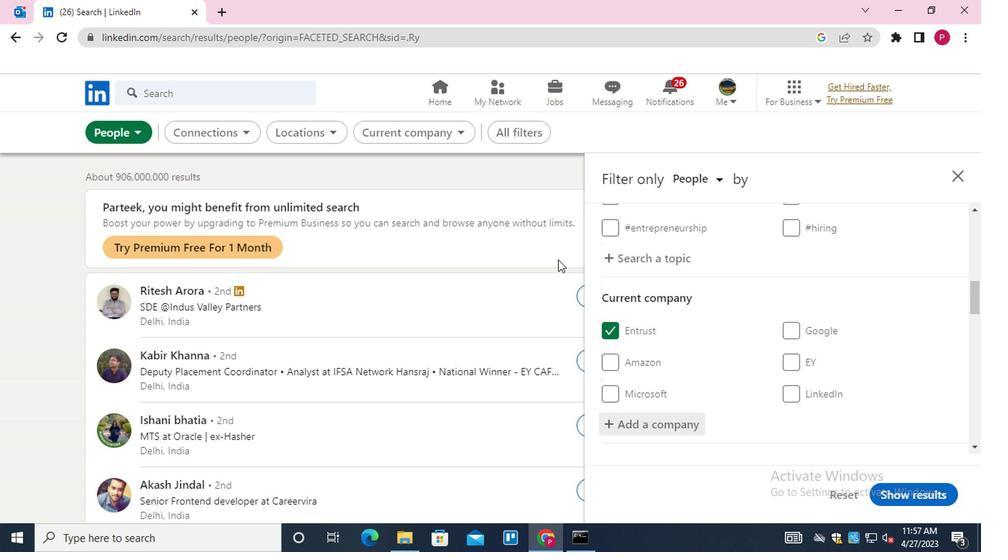 
Action: Mouse moved to (546, 257)
Screenshot: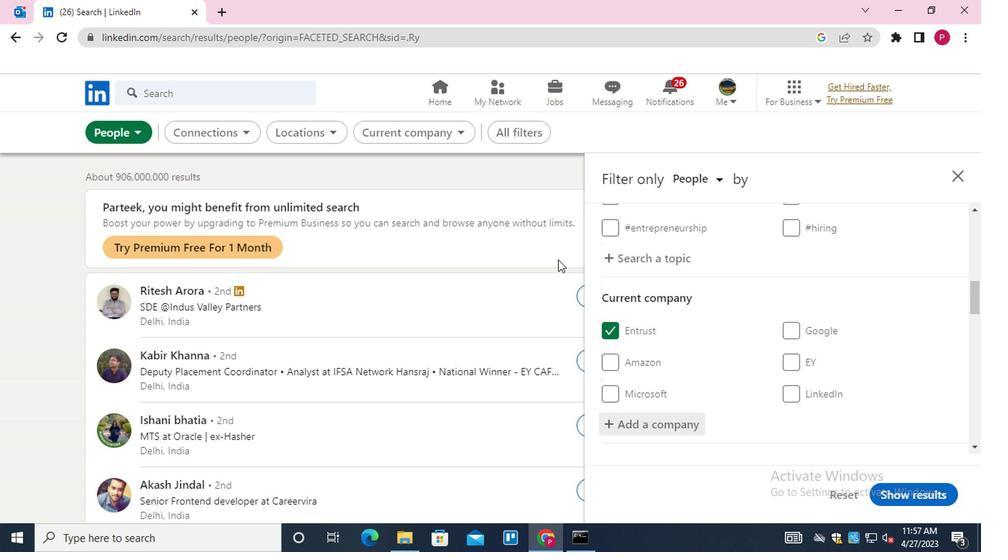 
Action: Mouse scrolled (546, 257) with delta (0, 0)
Screenshot: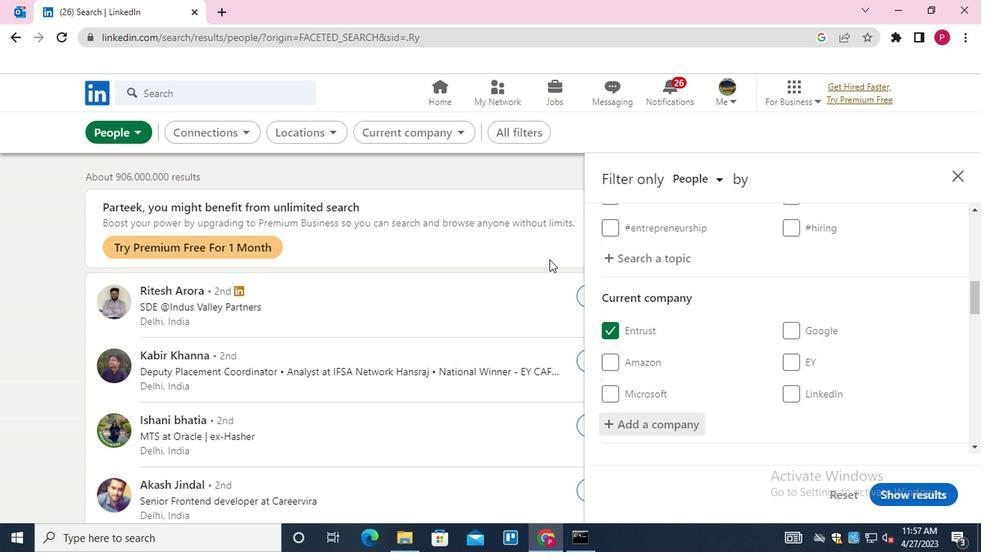 
Action: Mouse moved to (590, 271)
Screenshot: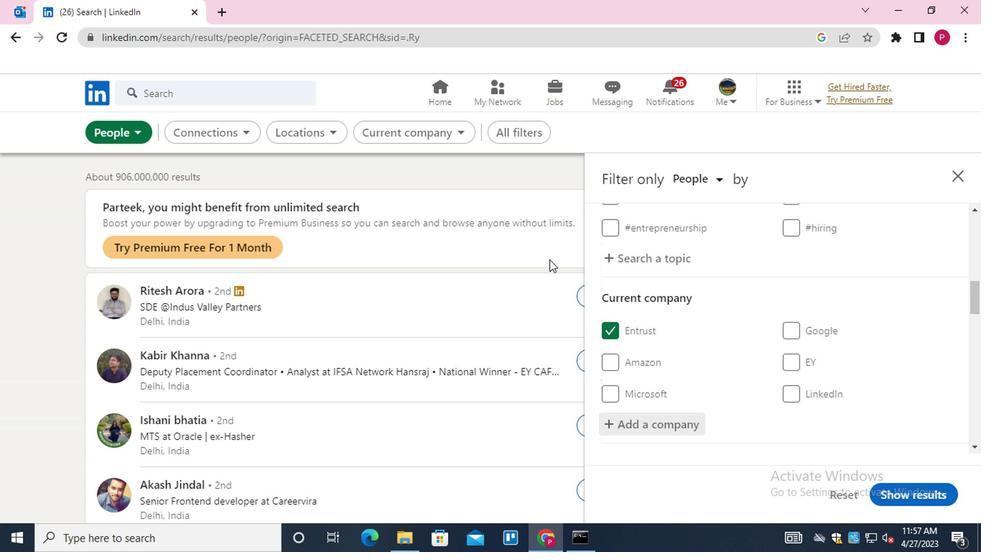 
Action: Mouse scrolled (590, 271) with delta (0, 0)
Screenshot: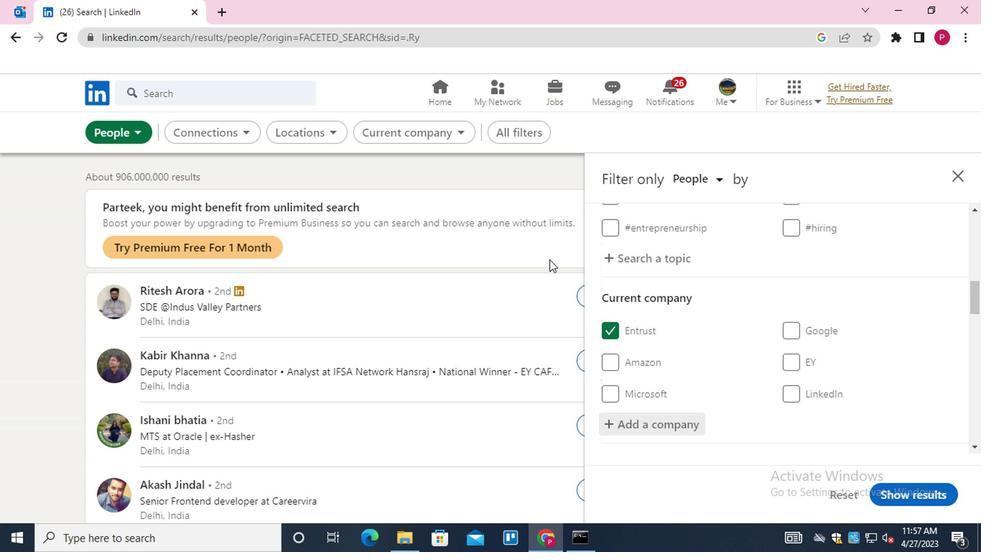 
Action: Mouse moved to (643, 282)
Screenshot: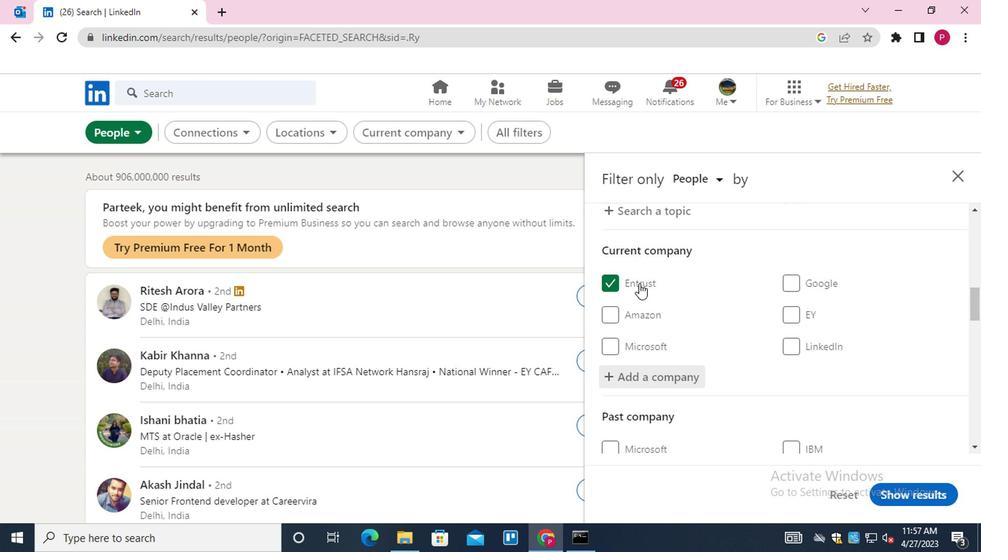 
Action: Mouse scrolled (643, 282) with delta (0, 0)
Screenshot: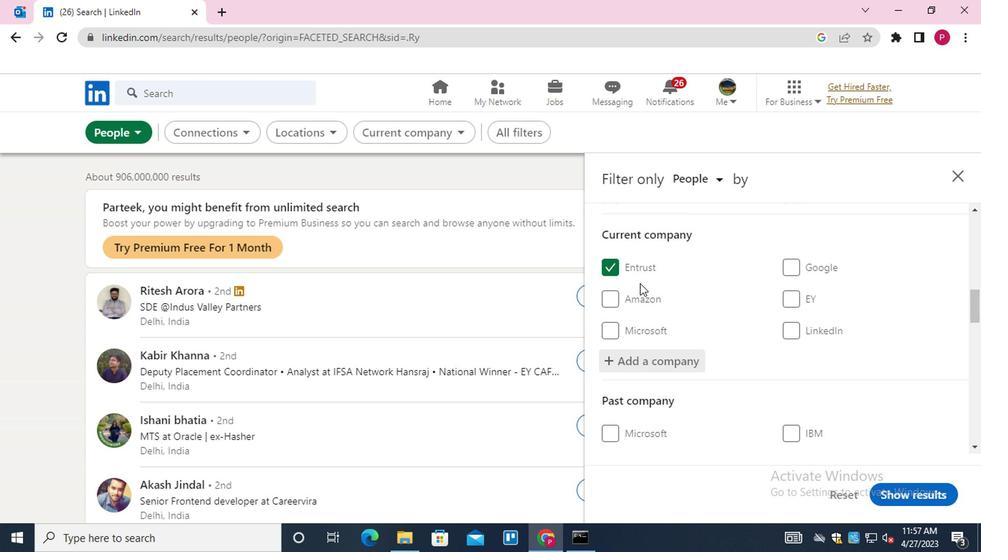 
Action: Mouse scrolled (643, 282) with delta (0, 0)
Screenshot: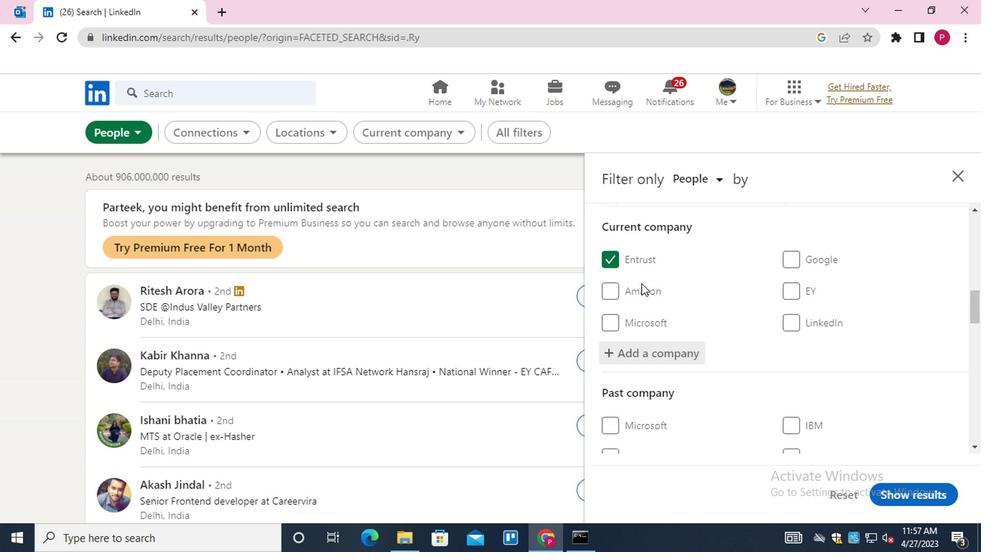 
Action: Mouse moved to (733, 318)
Screenshot: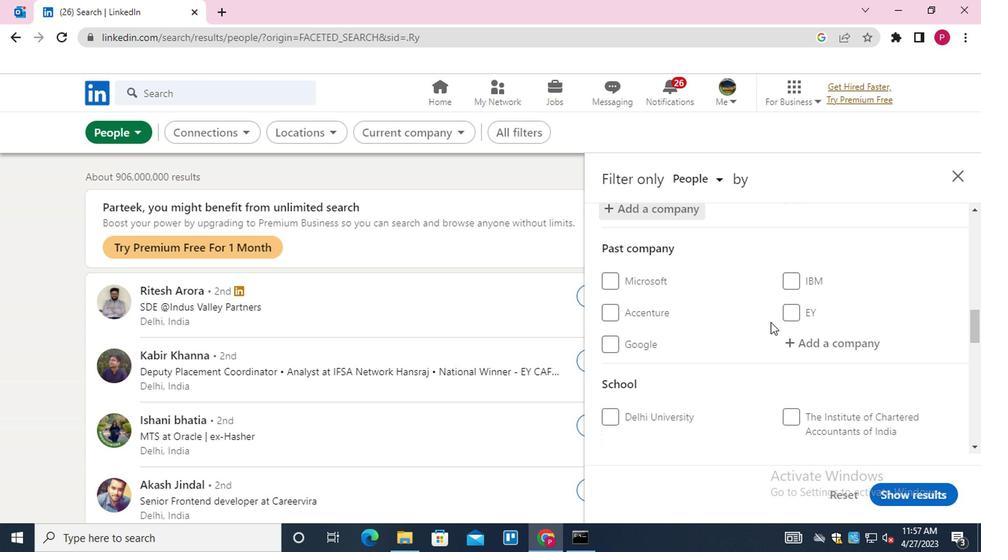 
Action: Mouse scrolled (733, 317) with delta (0, -1)
Screenshot: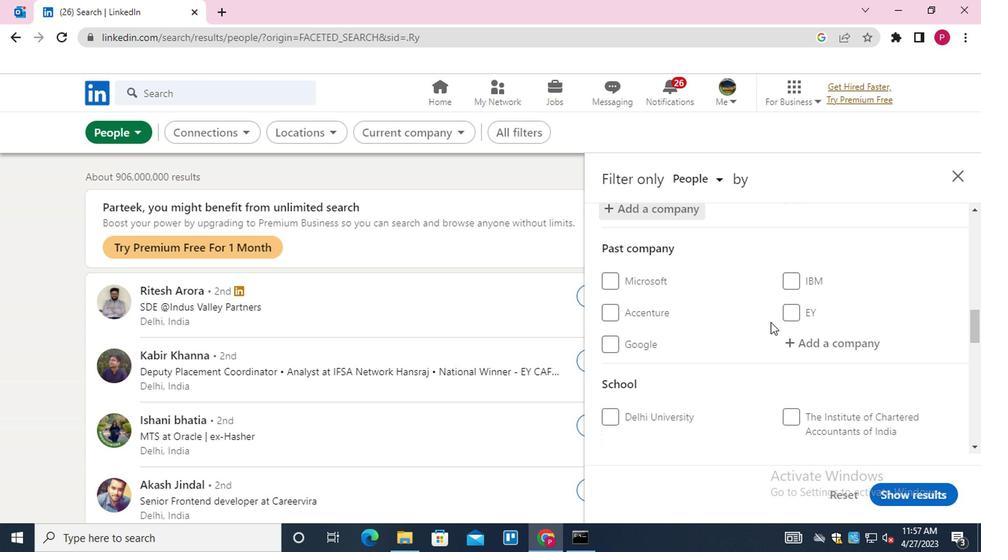 
Action: Mouse scrolled (733, 317) with delta (0, -1)
Screenshot: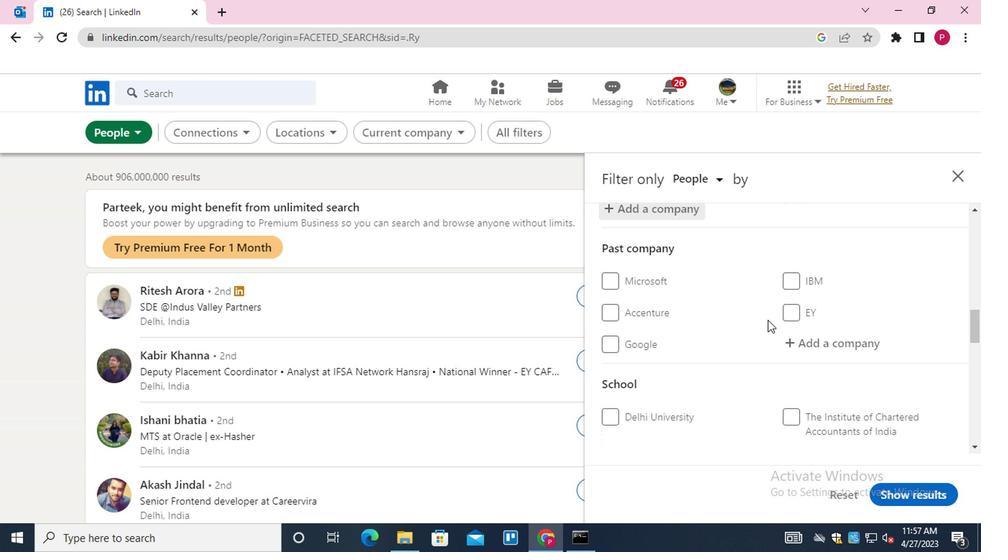
Action: Mouse scrolled (733, 317) with delta (0, -1)
Screenshot: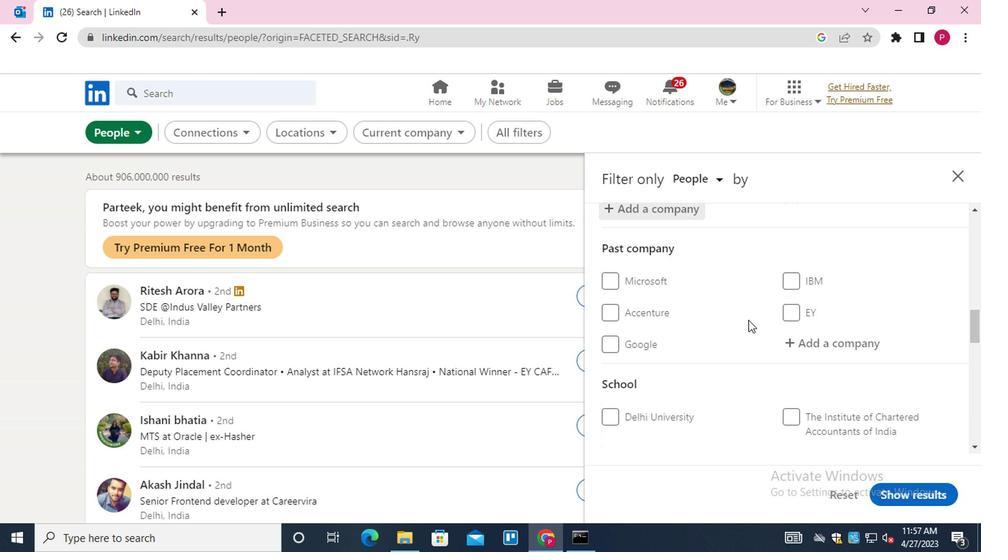 
Action: Mouse moved to (800, 275)
Screenshot: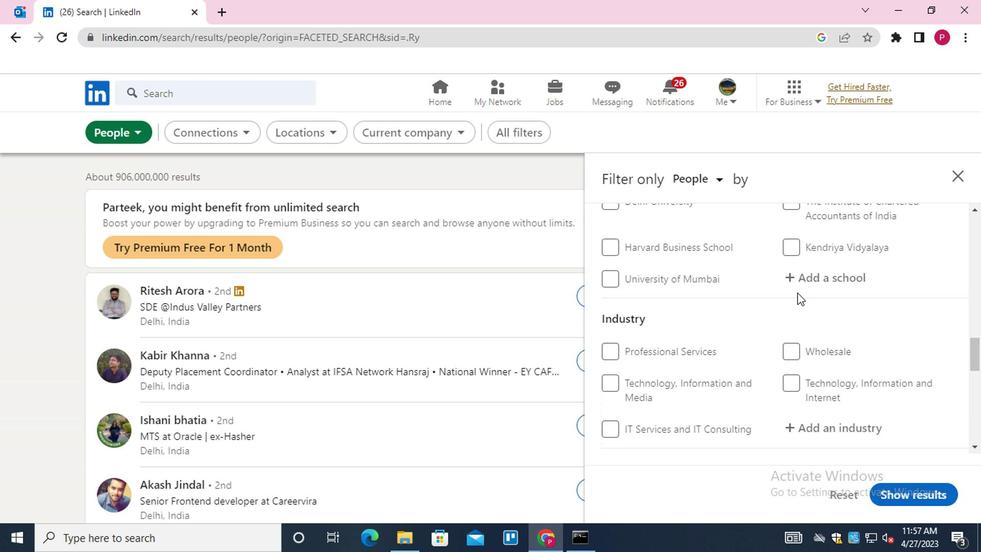 
Action: Mouse pressed left at (800, 275)
Screenshot: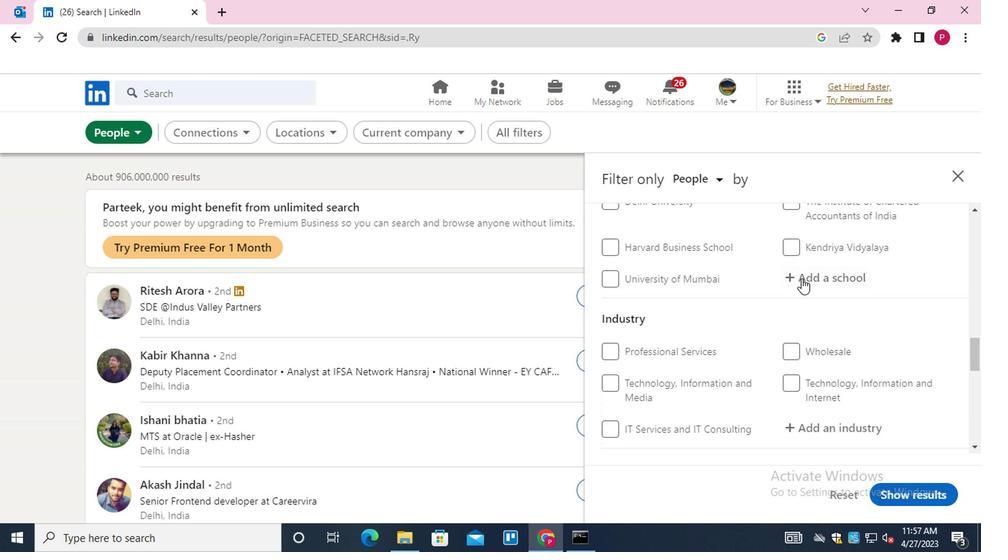 
Action: Key pressed <Key.shift>BIRLA<Key.space><Key.shift>INSTITUTE<Key.down><Key.down><Key.enter>
Screenshot: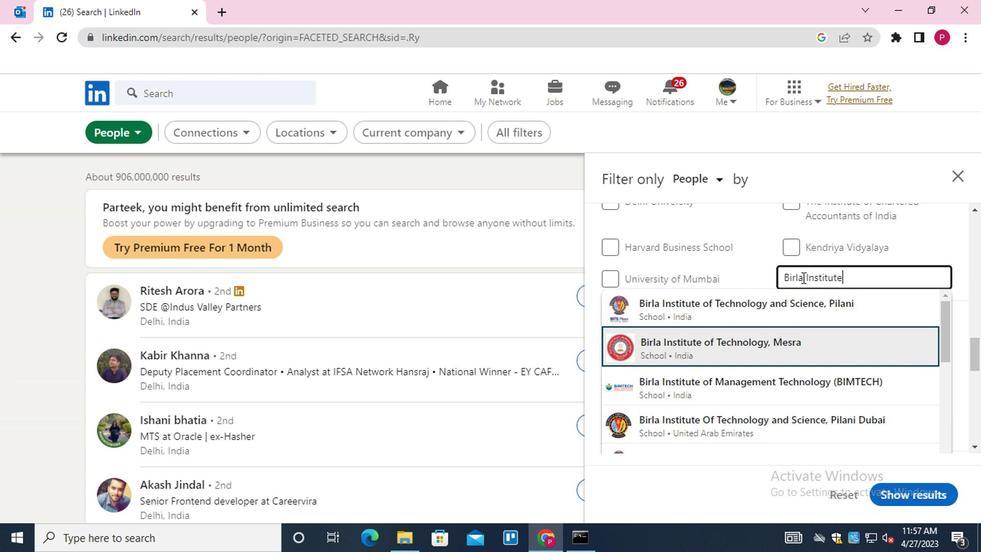
Action: Mouse moved to (760, 339)
Screenshot: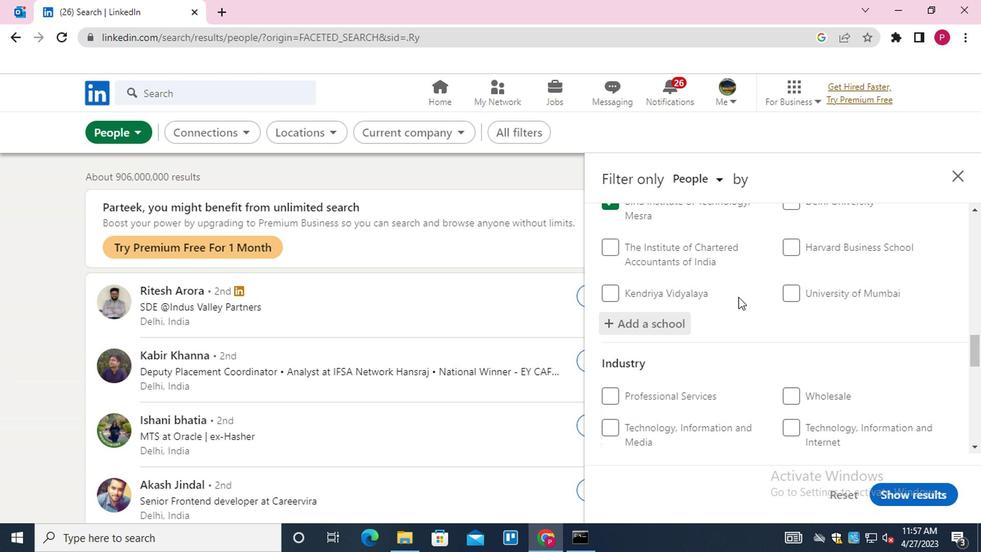 
Action: Mouse scrolled (760, 338) with delta (0, -1)
Screenshot: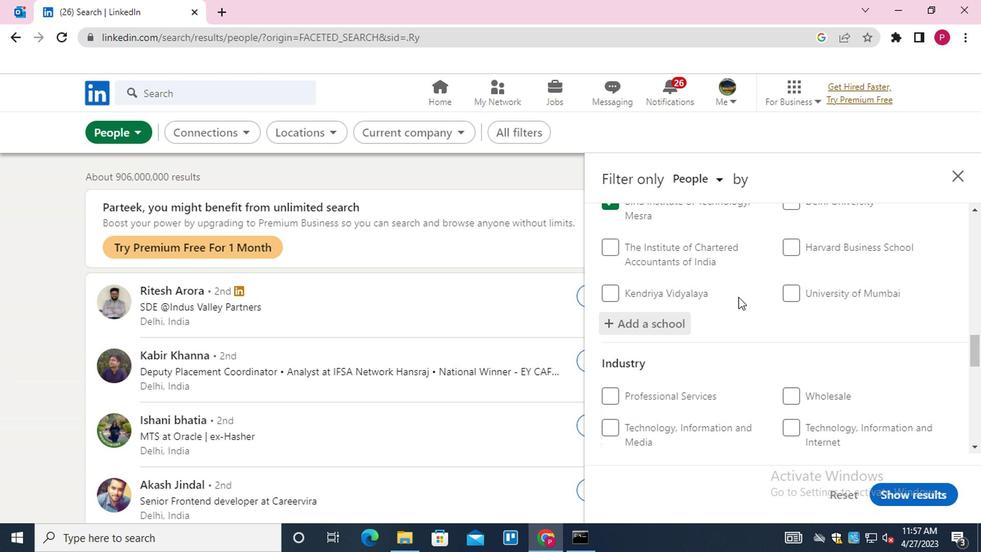 
Action: Mouse moved to (764, 346)
Screenshot: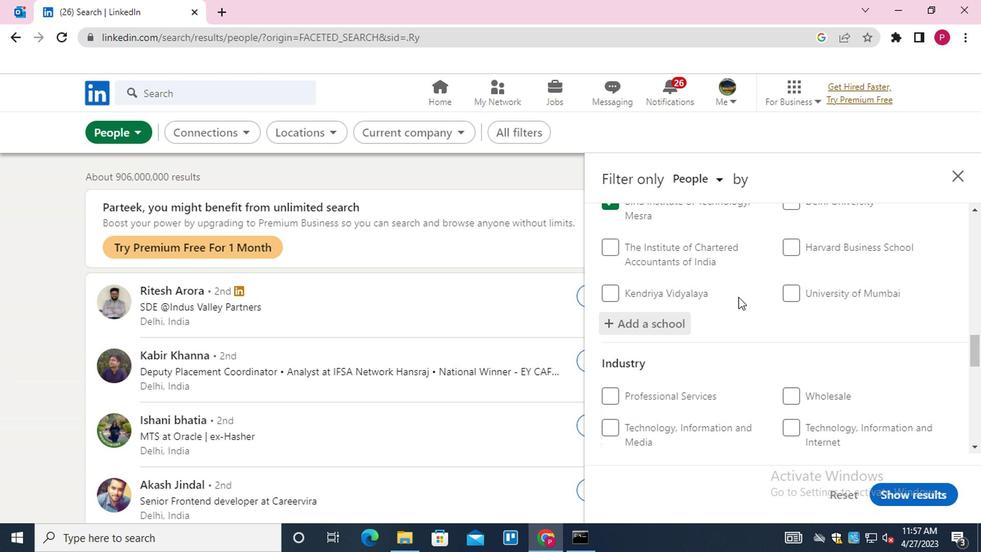 
Action: Mouse scrolled (764, 345) with delta (0, 0)
Screenshot: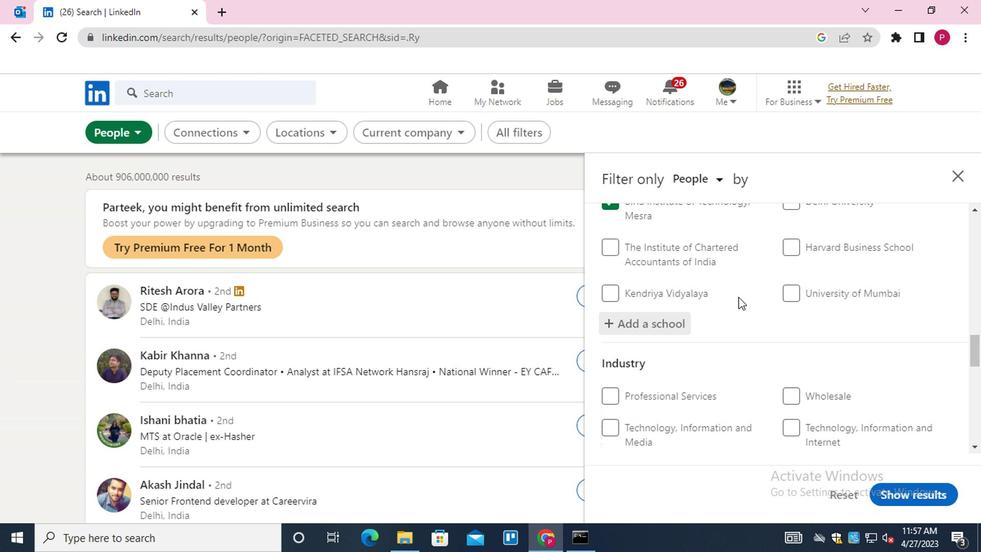 
Action: Mouse moved to (840, 324)
Screenshot: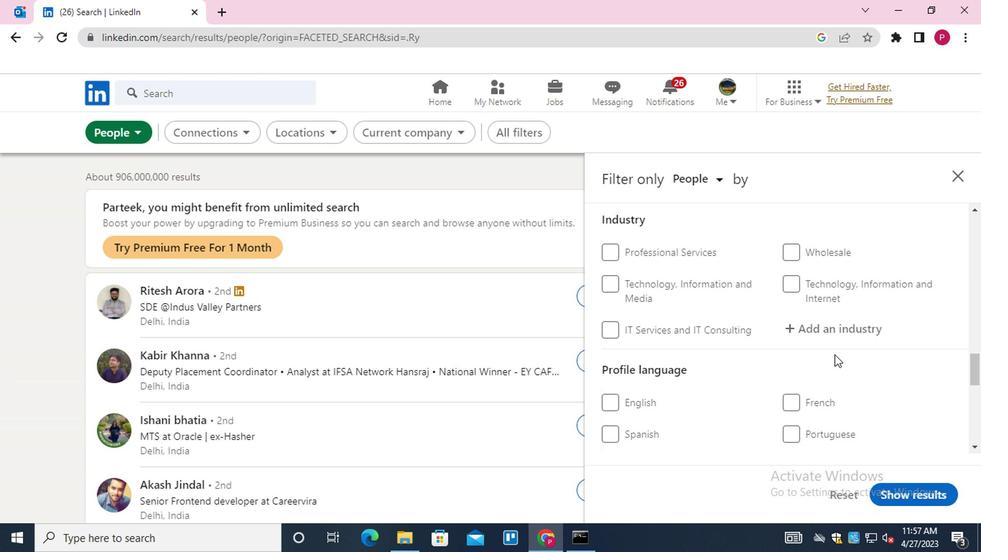 
Action: Mouse pressed left at (840, 324)
Screenshot: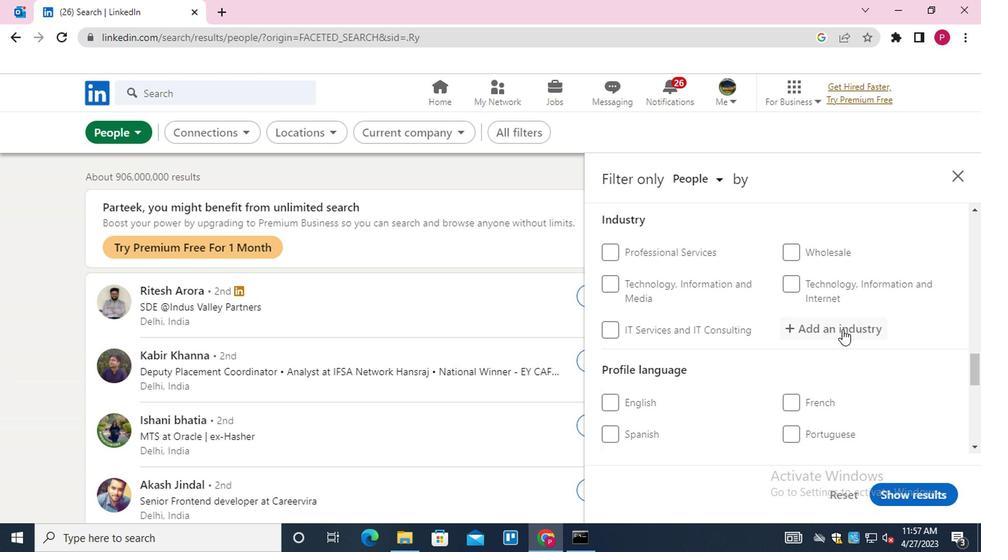 
Action: Key pressed <Key.shift>SECUTITY<Key.backspace><Key.backspace><Key.backspace><Key.backspace>RITY<Key.down>
Screenshot: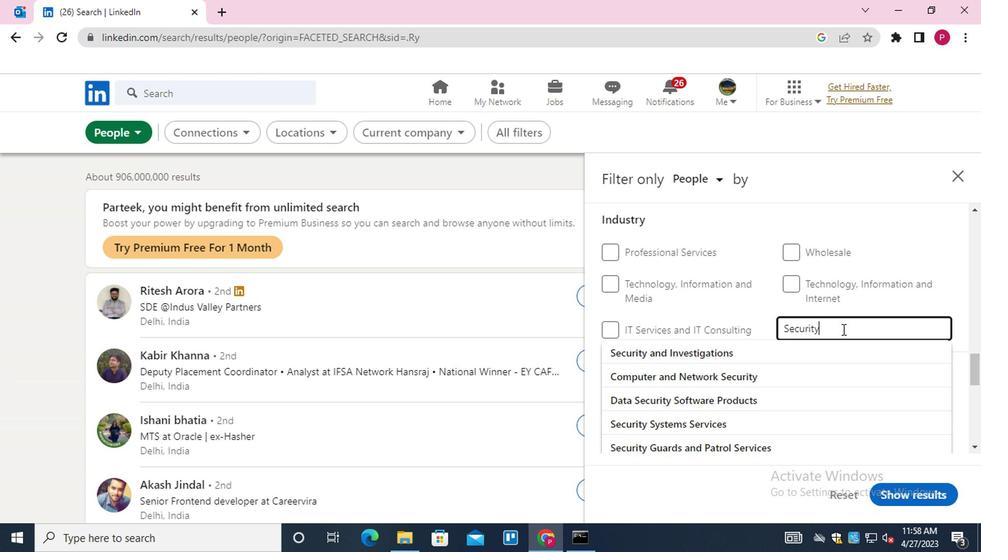 
Action: Mouse moved to (840, 324)
Screenshot: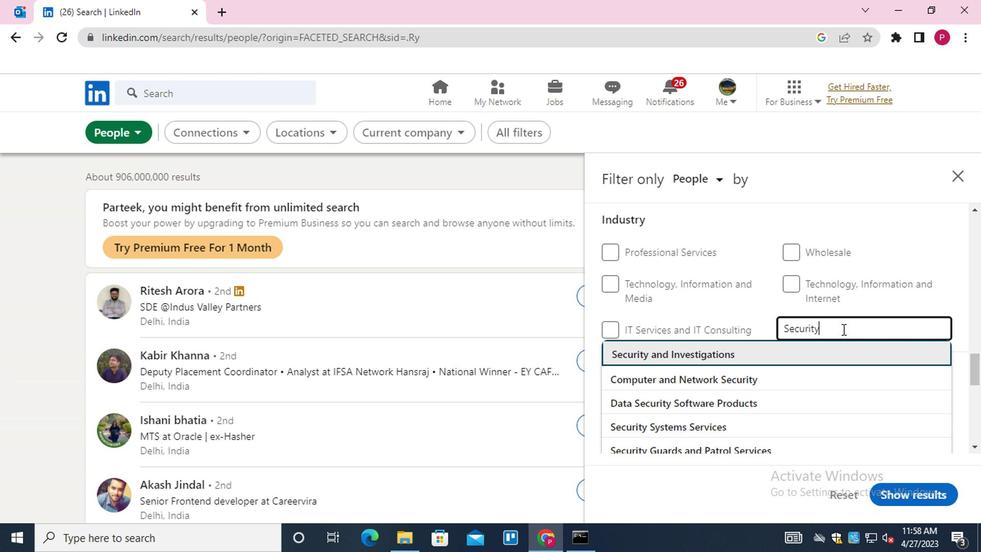 
Action: Key pressed <Key.down><Key.down><Key.down><Key.down><Key.up><Key.enter>
Screenshot: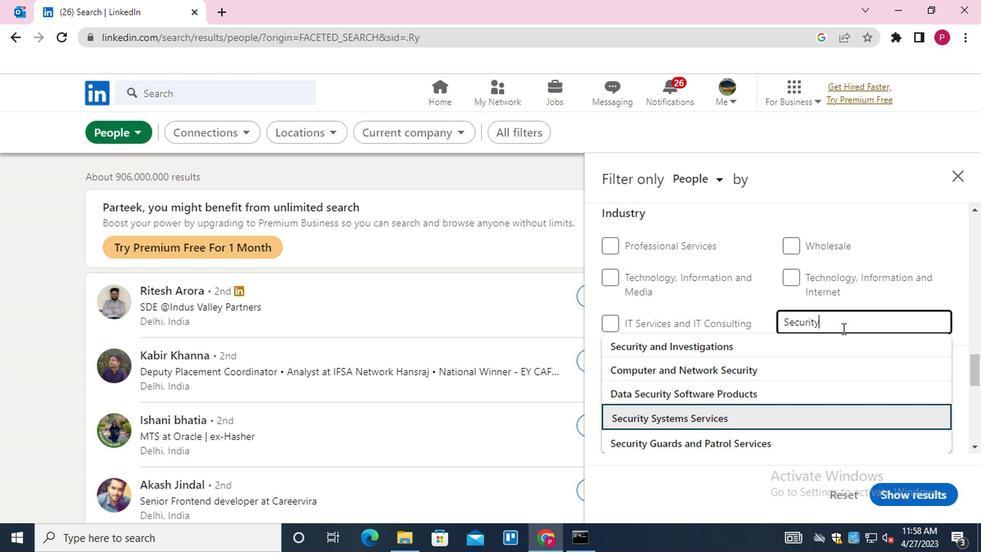 
Action: Mouse moved to (792, 367)
Screenshot: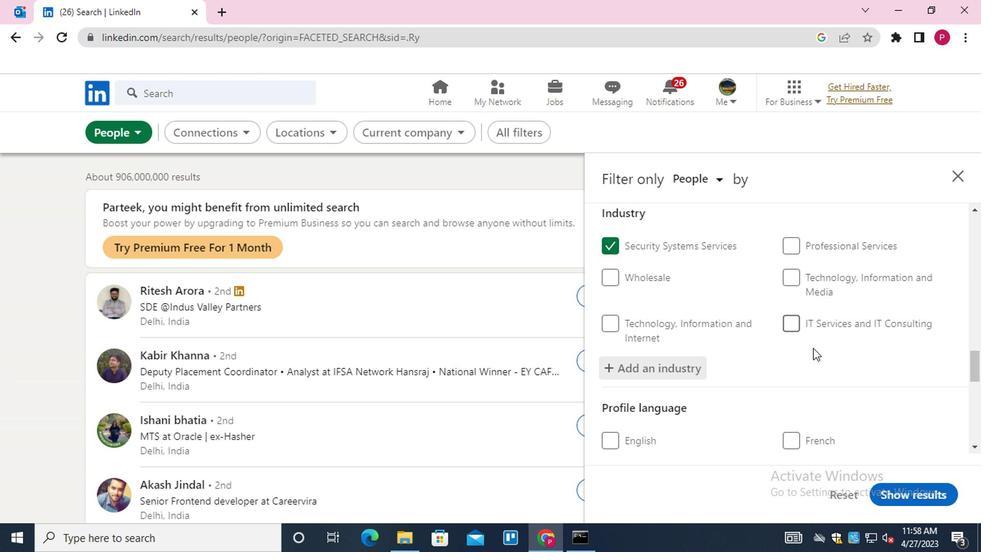 
Action: Mouse scrolled (792, 367) with delta (0, 0)
Screenshot: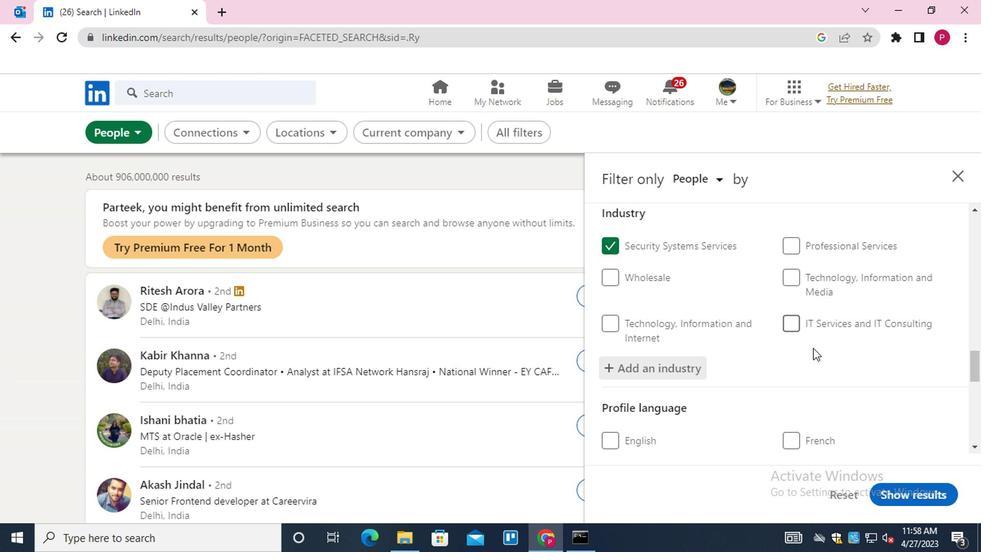 
Action: Mouse moved to (786, 373)
Screenshot: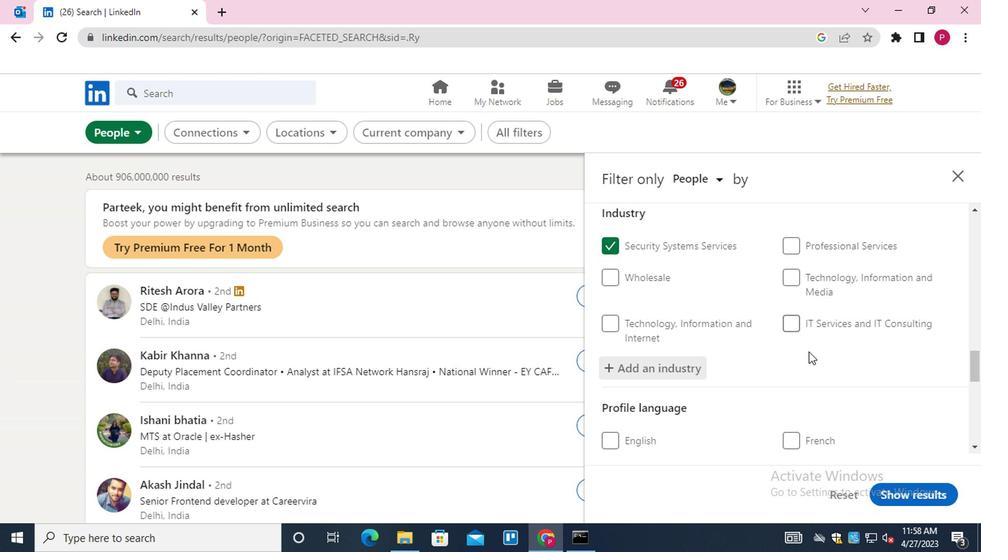 
Action: Mouse scrolled (786, 372) with delta (0, -1)
Screenshot: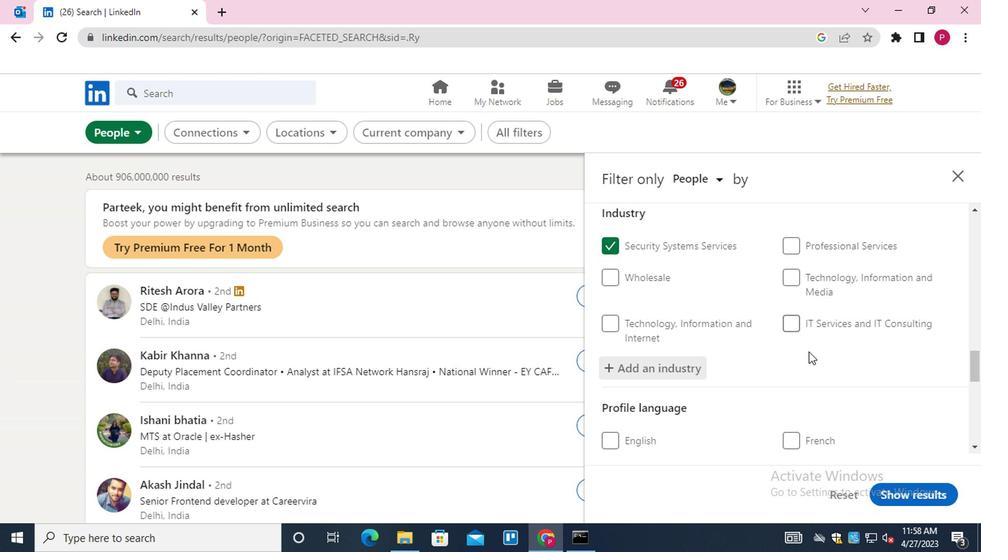 
Action: Mouse moved to (777, 387)
Screenshot: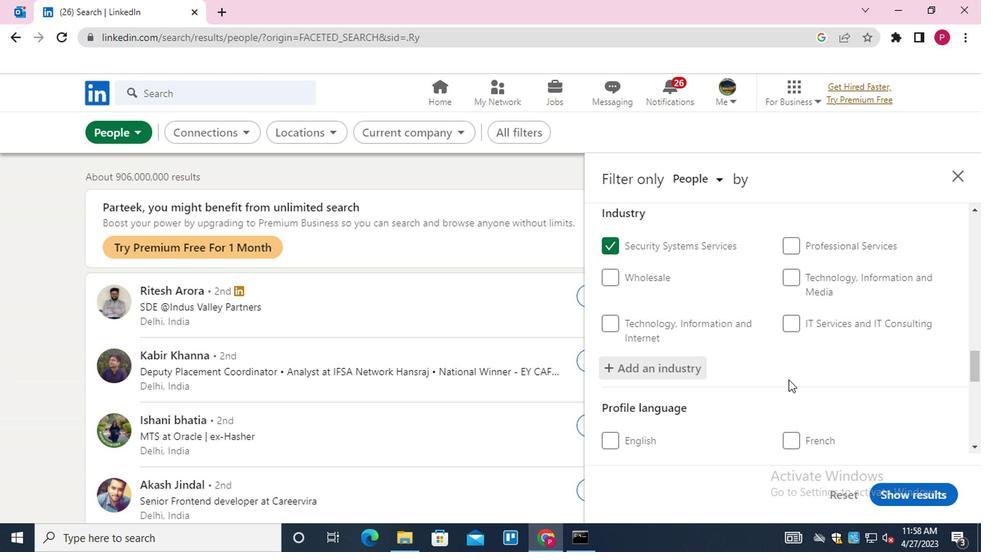 
Action: Mouse scrolled (777, 386) with delta (0, 0)
Screenshot: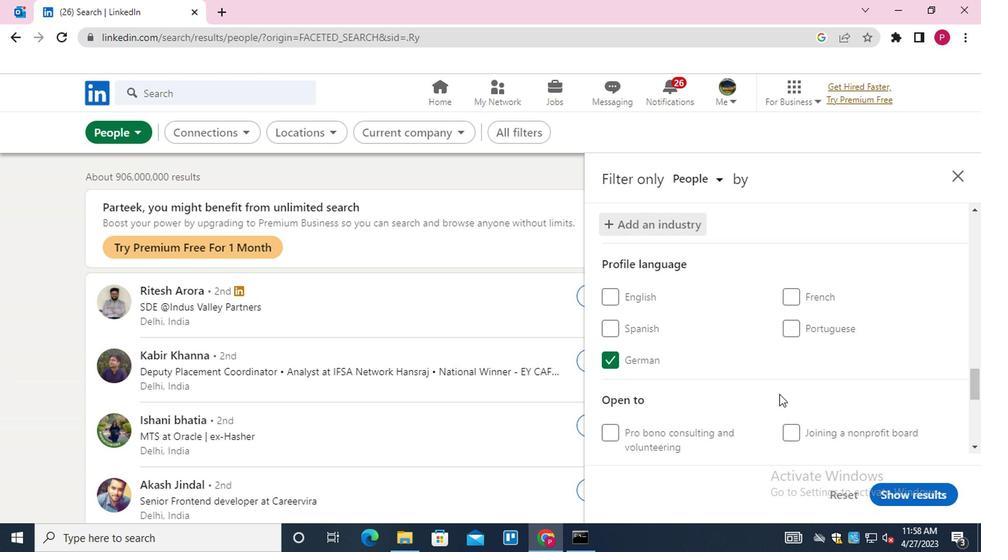 
Action: Mouse scrolled (777, 386) with delta (0, 0)
Screenshot: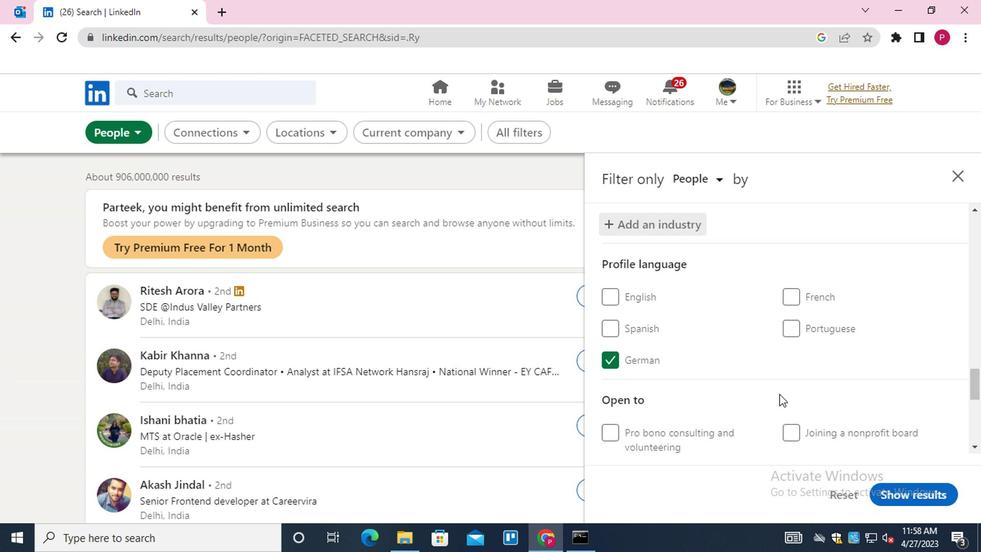 
Action: Mouse moved to (822, 424)
Screenshot: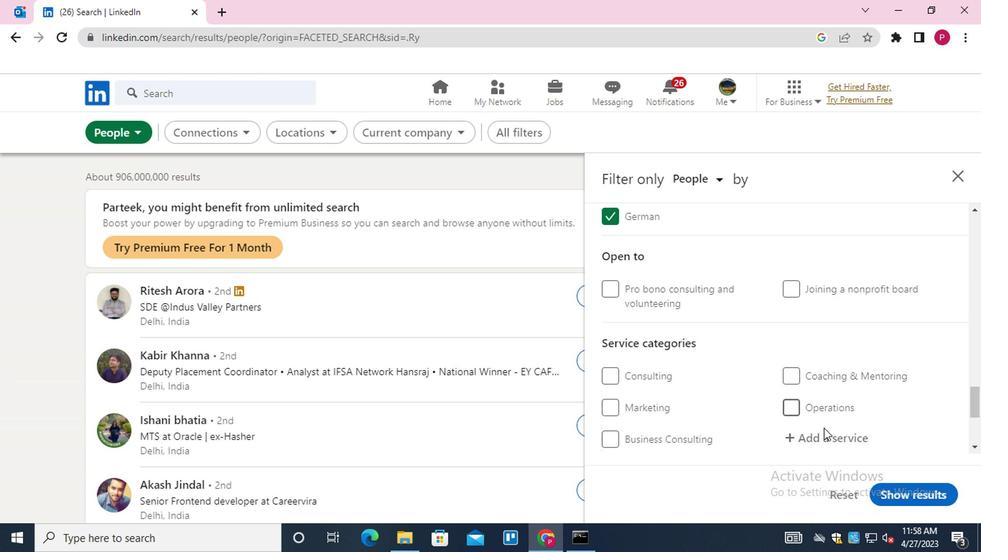
Action: Mouse pressed left at (822, 424)
Screenshot: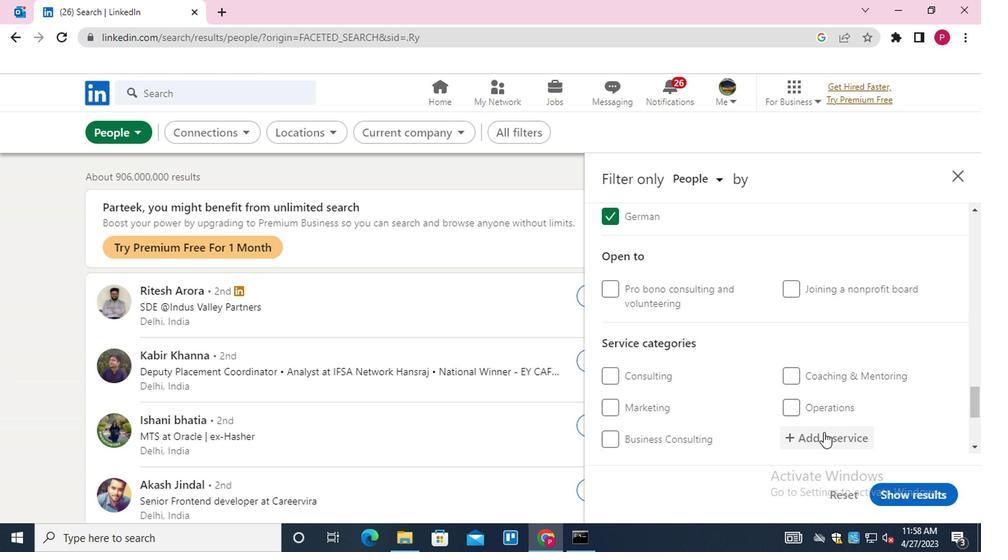 
Action: Key pressed <Key.shift>TELECOMMINICATION
Screenshot: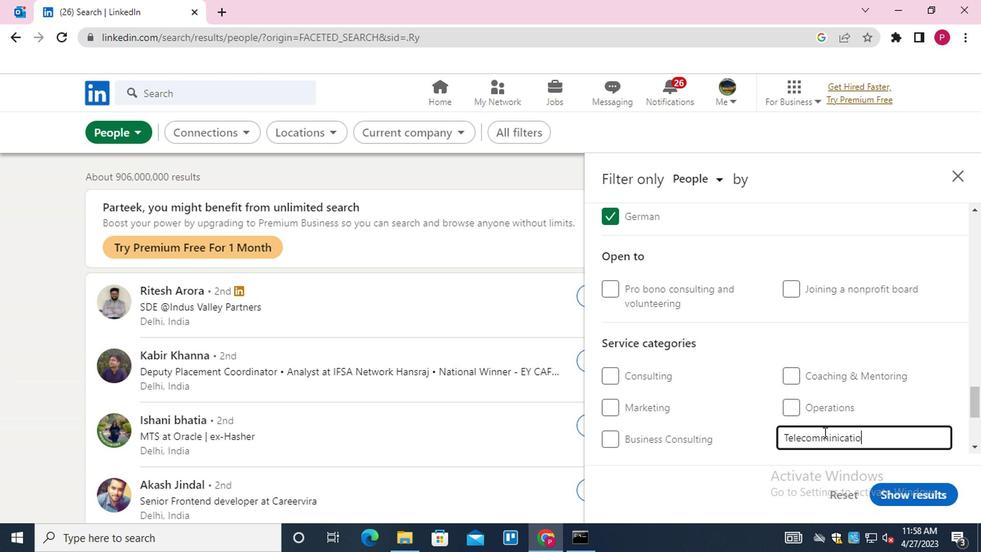 
Action: Mouse moved to (824, 424)
Screenshot: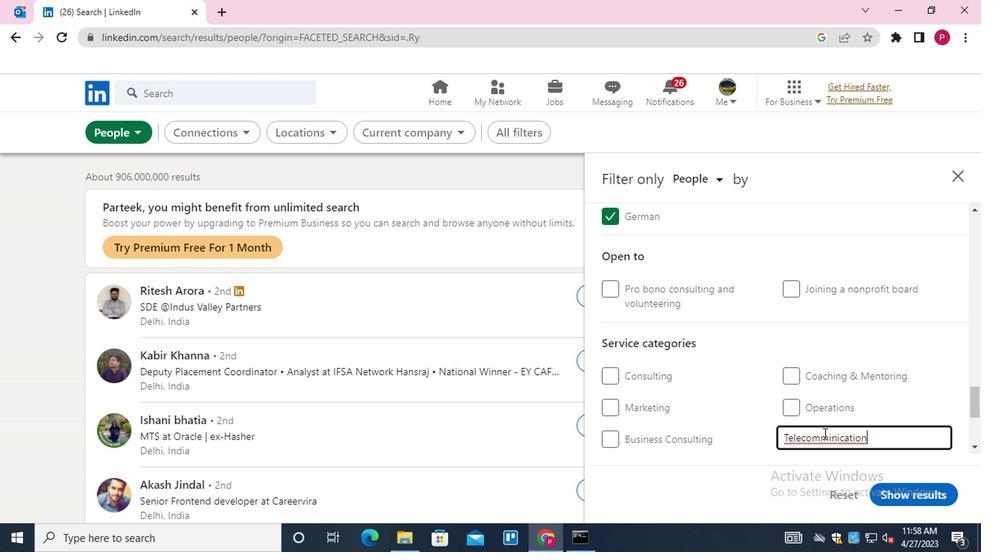 
Action: Mouse scrolled (824, 423) with delta (0, -1)
Screenshot: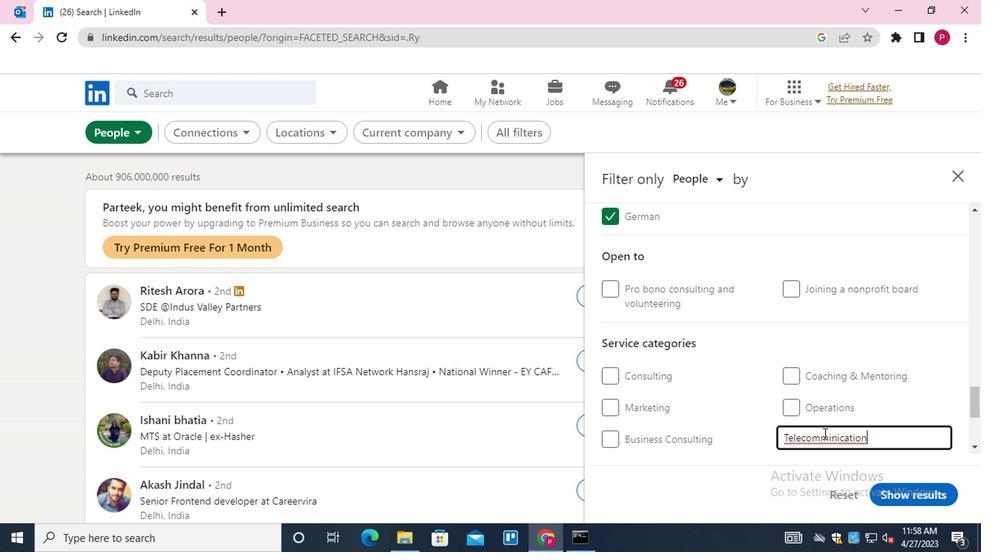 
Action: Mouse moved to (825, 422)
Screenshot: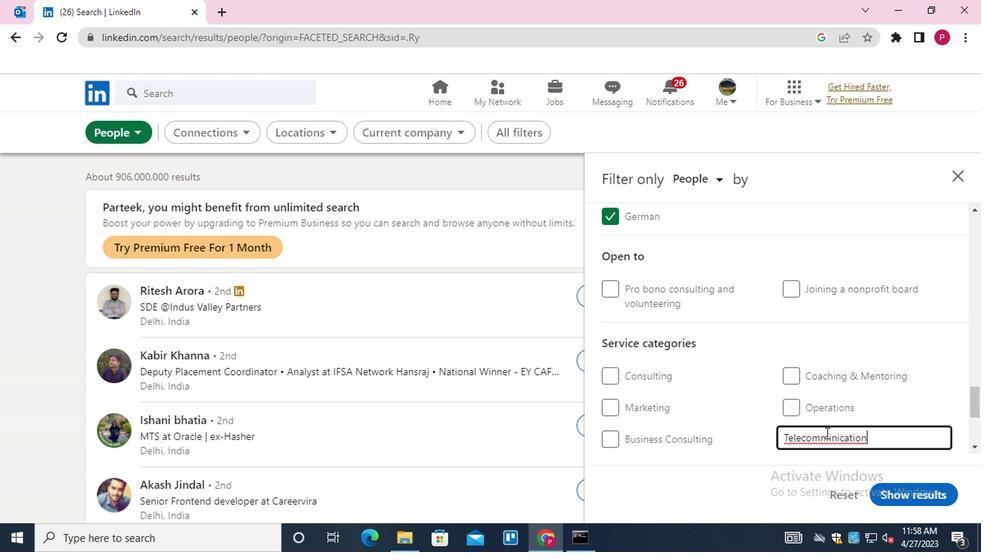 
Action: Mouse scrolled (825, 422) with delta (0, 0)
Screenshot: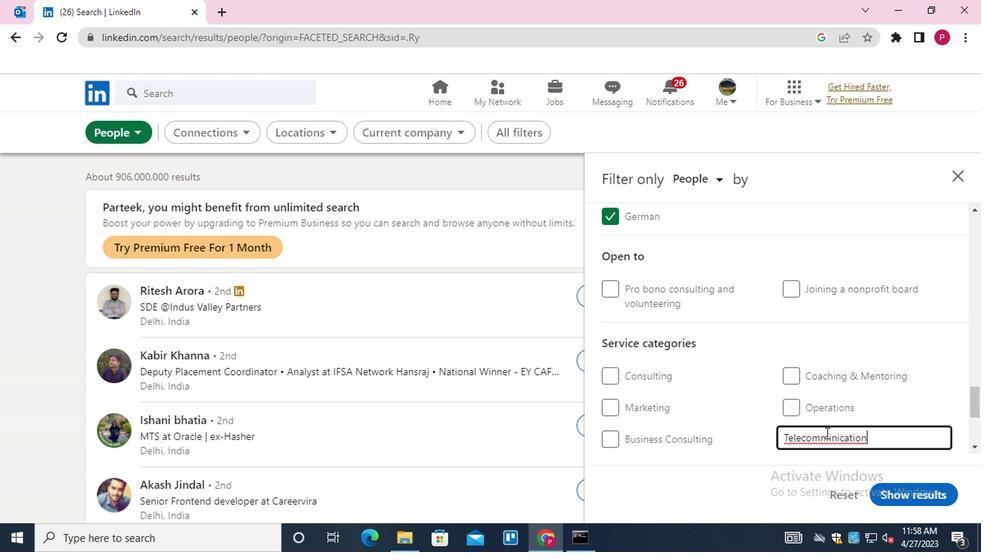 
Action: Mouse moved to (861, 311)
Screenshot: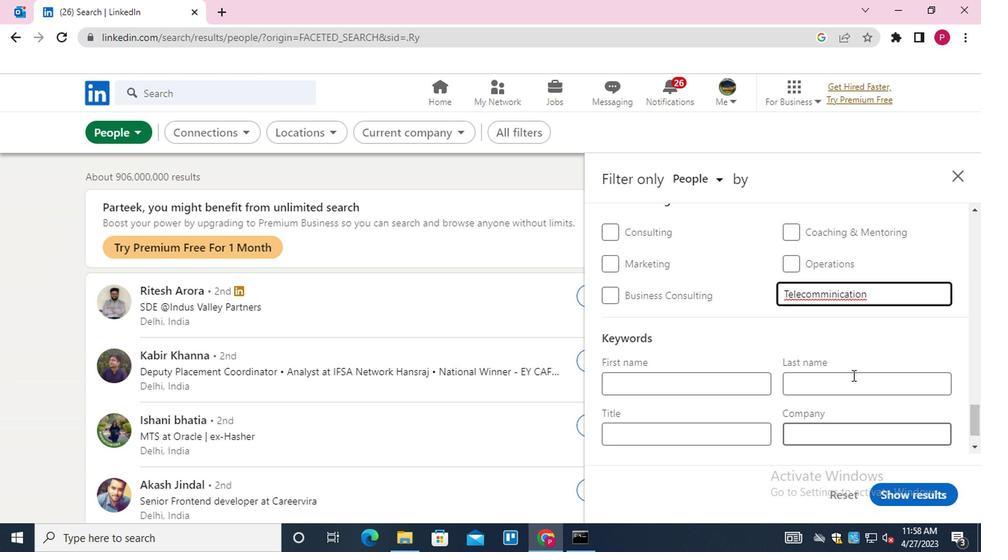 
Action: Key pressed <Key.backspace><Key.backspace><Key.backspace><Key.backspace><Key.backspace><Key.backspace><Key.backspace><Key.backspace><Key.backspace>UNIV<Key.backspace>CATION<Key.down><Key.enter>
Screenshot: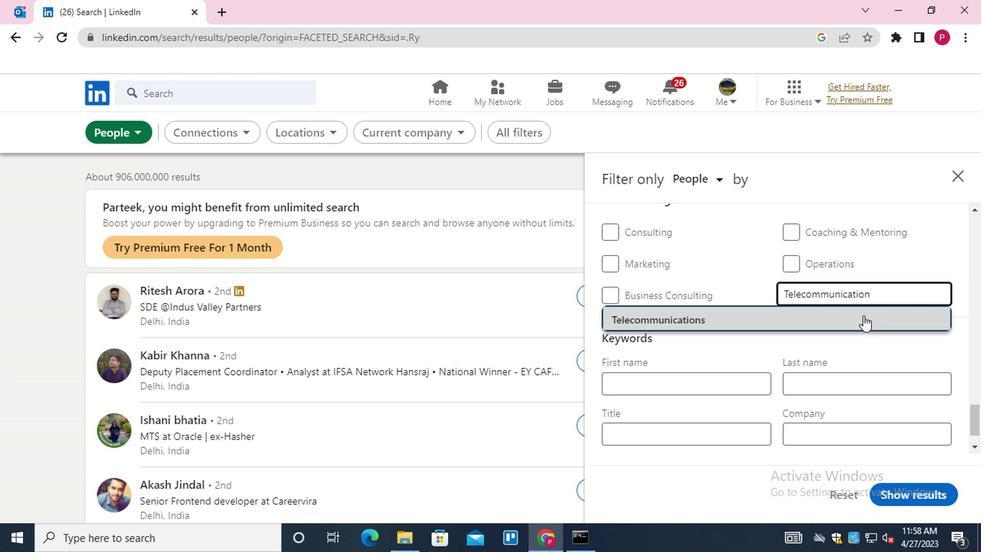 
Action: Mouse moved to (835, 321)
Screenshot: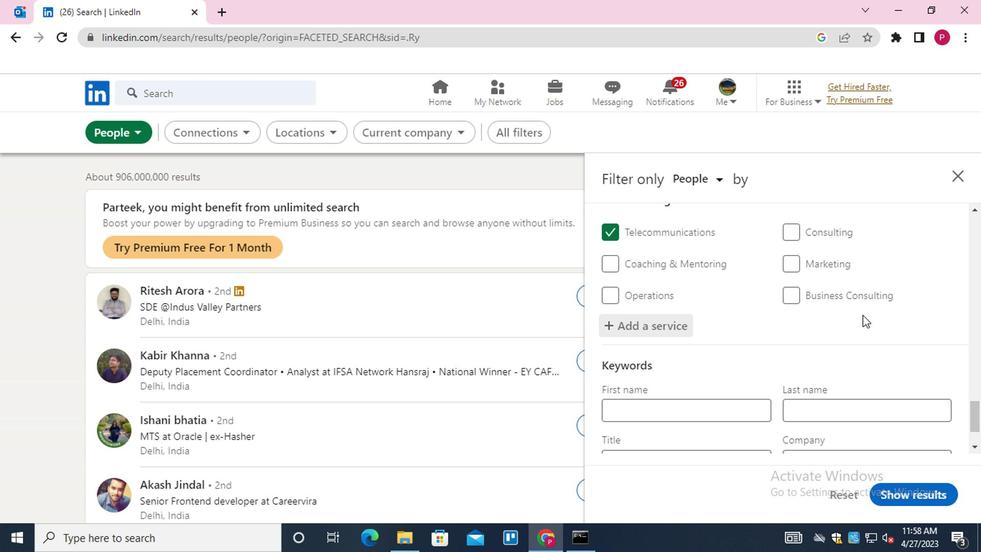 
Action: Mouse scrolled (835, 320) with delta (0, -1)
Screenshot: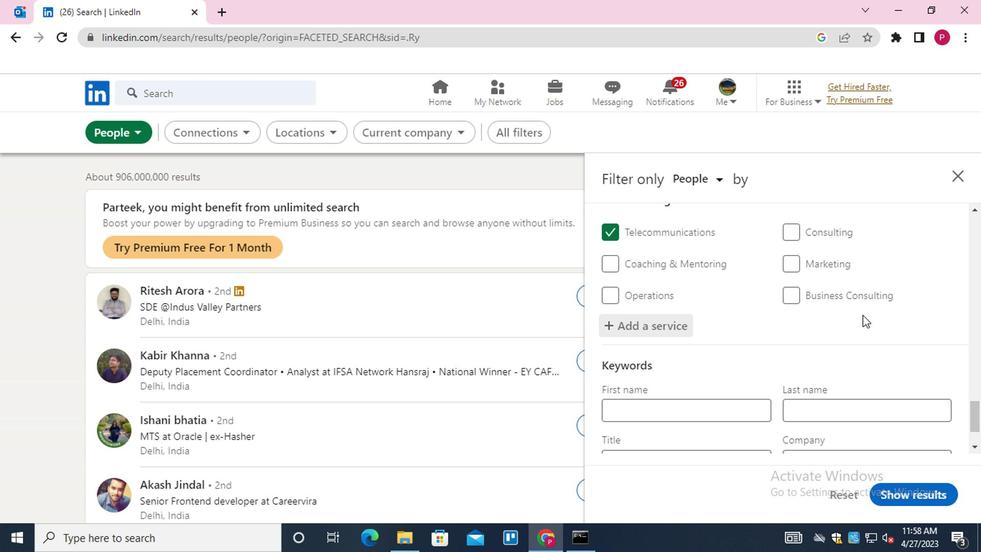 
Action: Mouse moved to (817, 328)
Screenshot: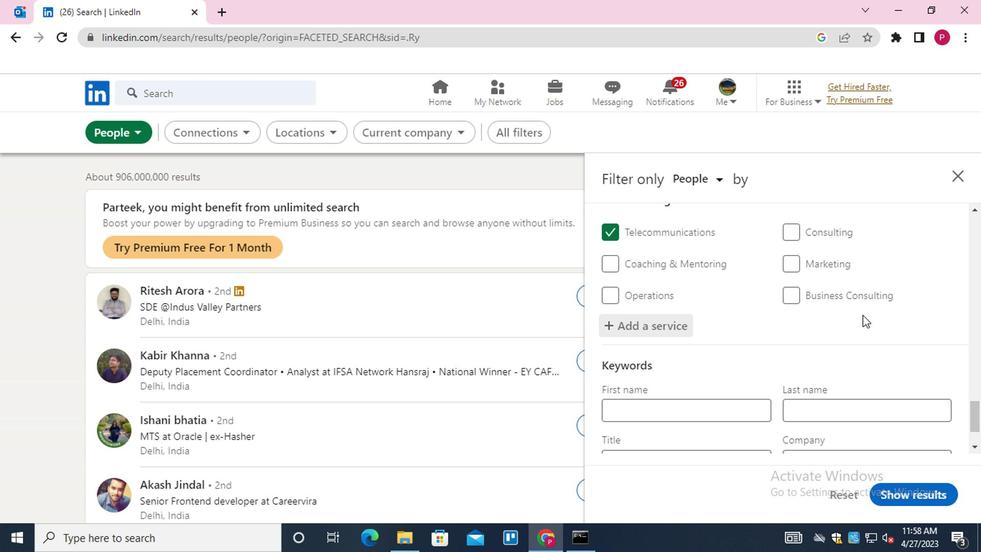 
Action: Mouse scrolled (817, 327) with delta (0, 0)
Screenshot: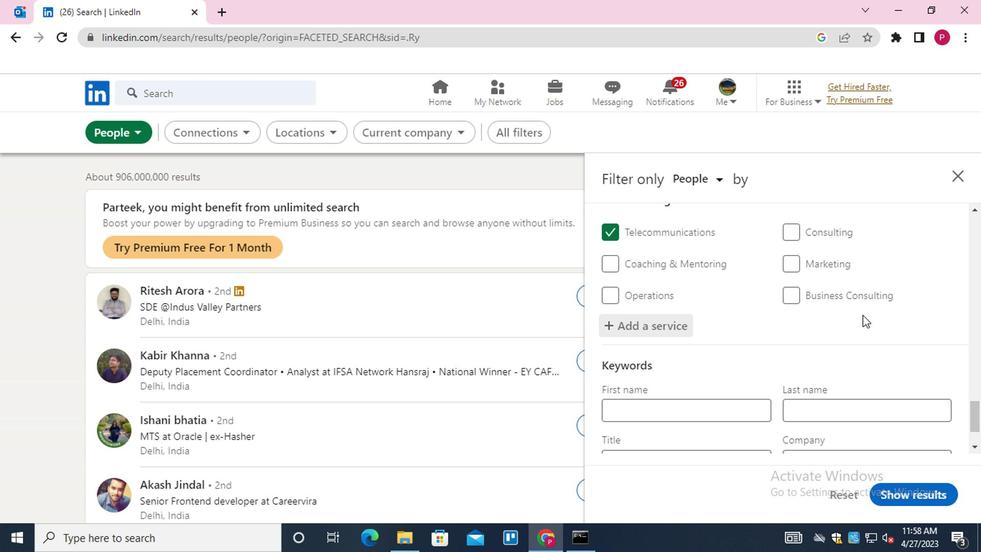 
Action: Mouse moved to (809, 330)
Screenshot: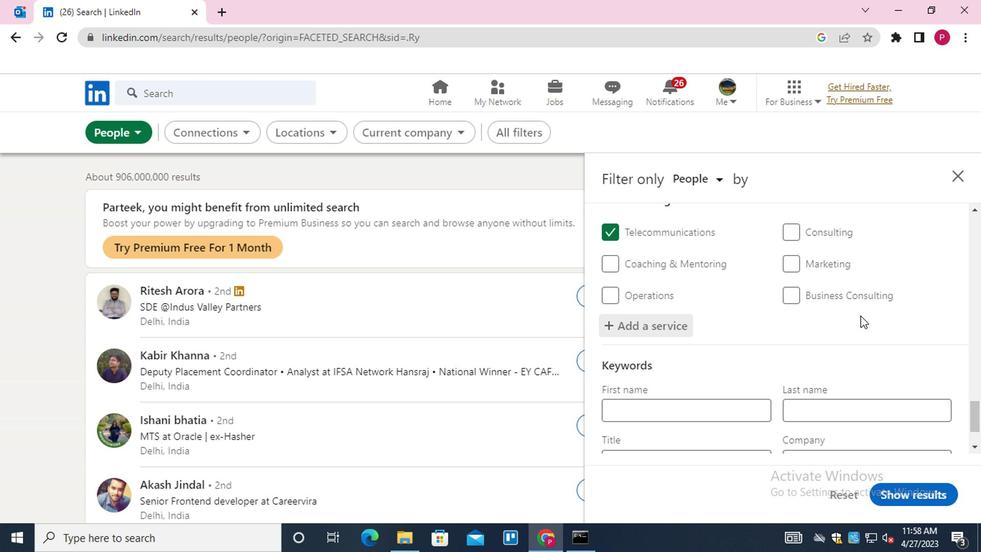 
Action: Mouse scrolled (809, 329) with delta (0, 0)
Screenshot: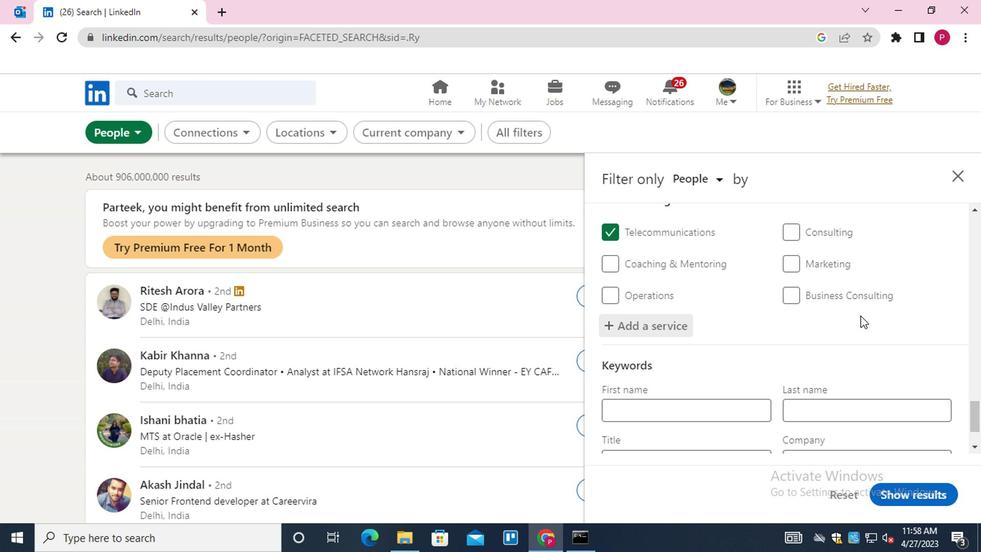
Action: Mouse moved to (801, 331)
Screenshot: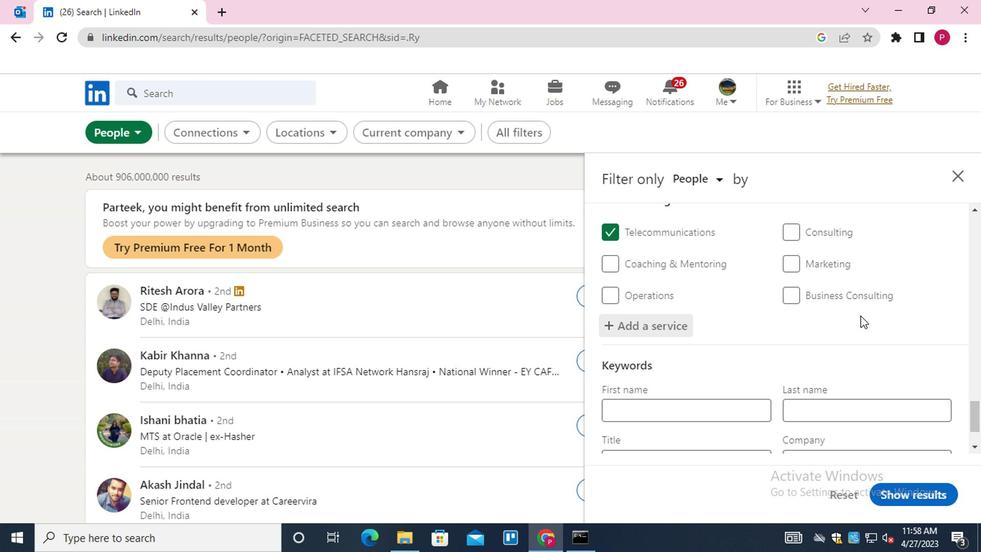 
Action: Mouse scrolled (801, 330) with delta (0, -1)
Screenshot: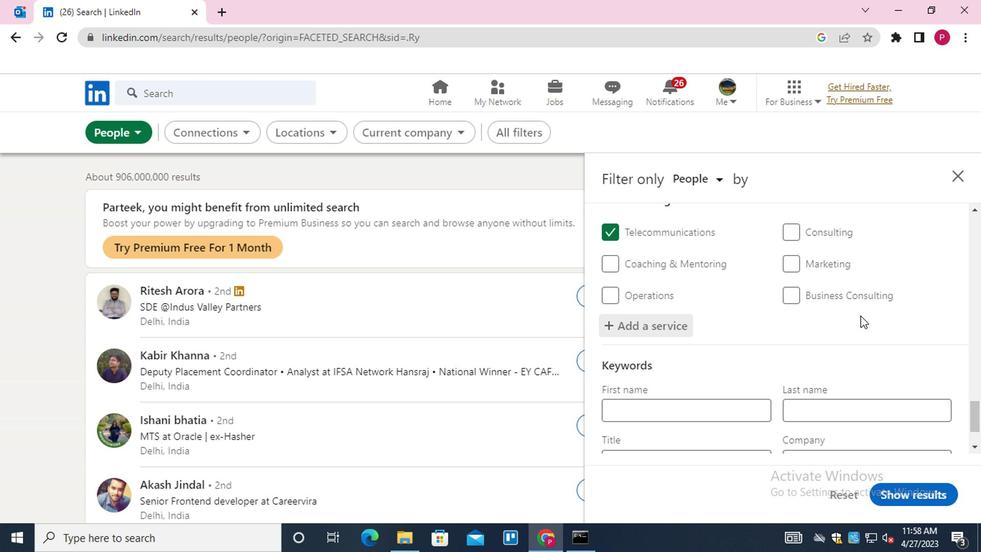 
Action: Mouse moved to (681, 386)
Screenshot: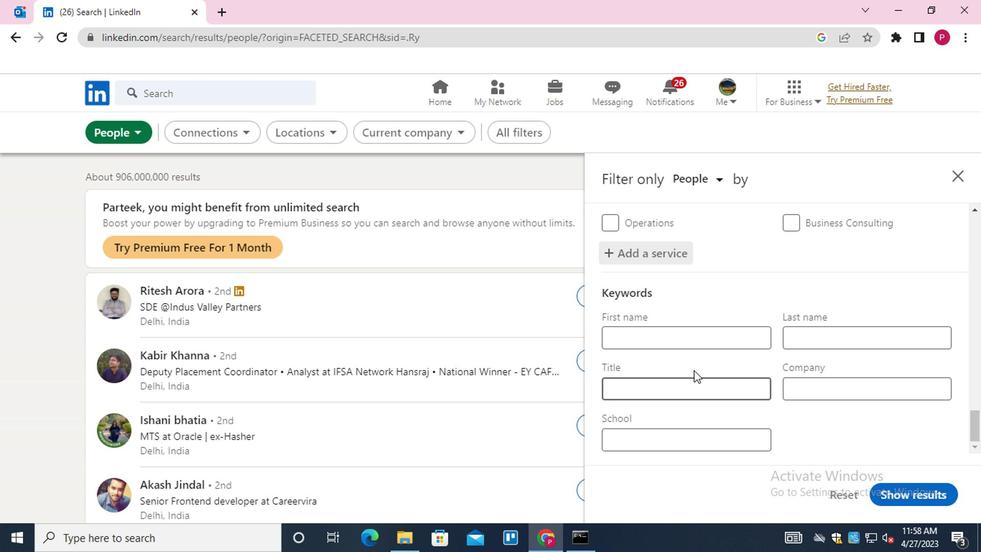 
Action: Mouse pressed left at (681, 386)
Screenshot: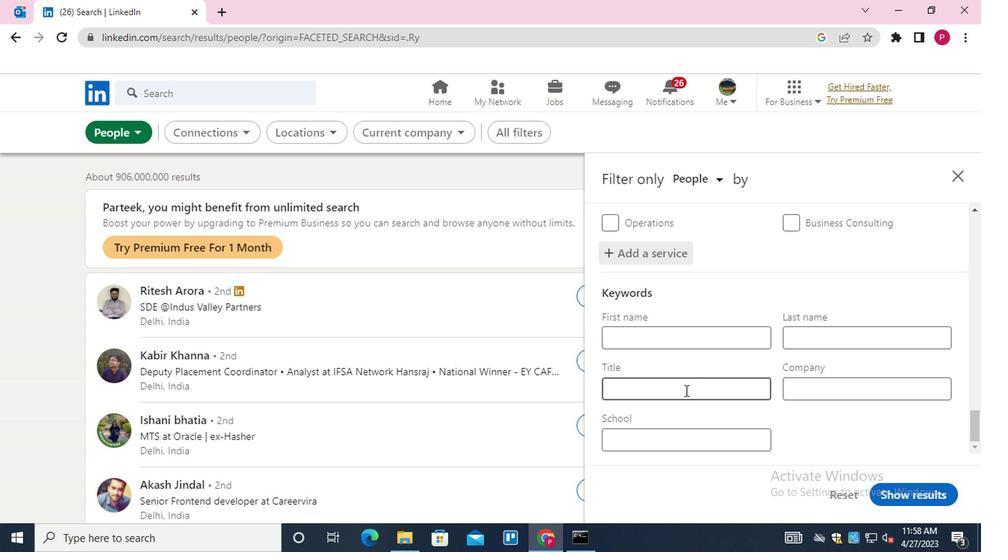 
Action: Key pressed <Key.shift>ANIMAL<Key.space><Key.shift>SHELTER<Key.space><Key.shift><Key.shift><Key.shift><Key.shift><Key.shift><Key.shift><Key.shift><Key.shift>VOLUNTEER
Screenshot: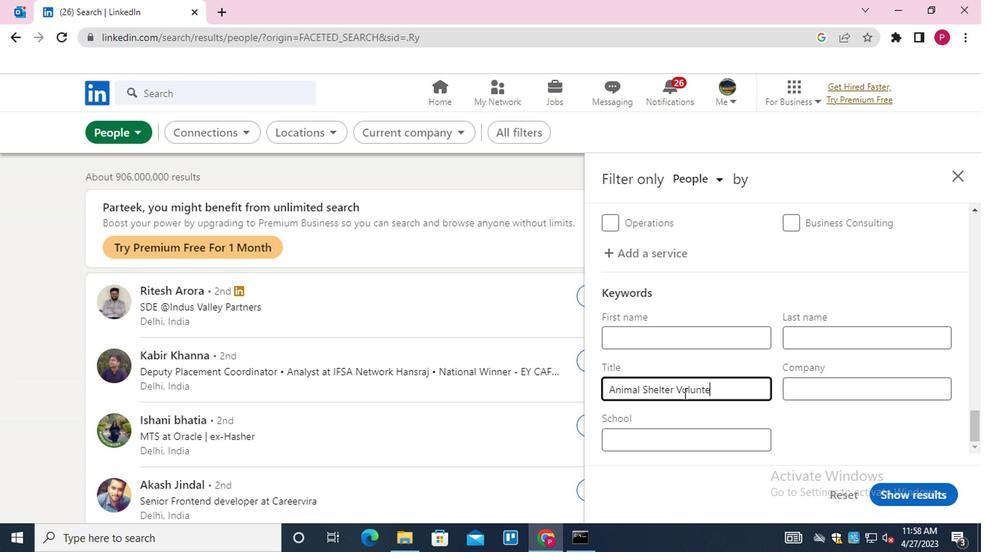 
Action: Mouse moved to (901, 476)
Screenshot: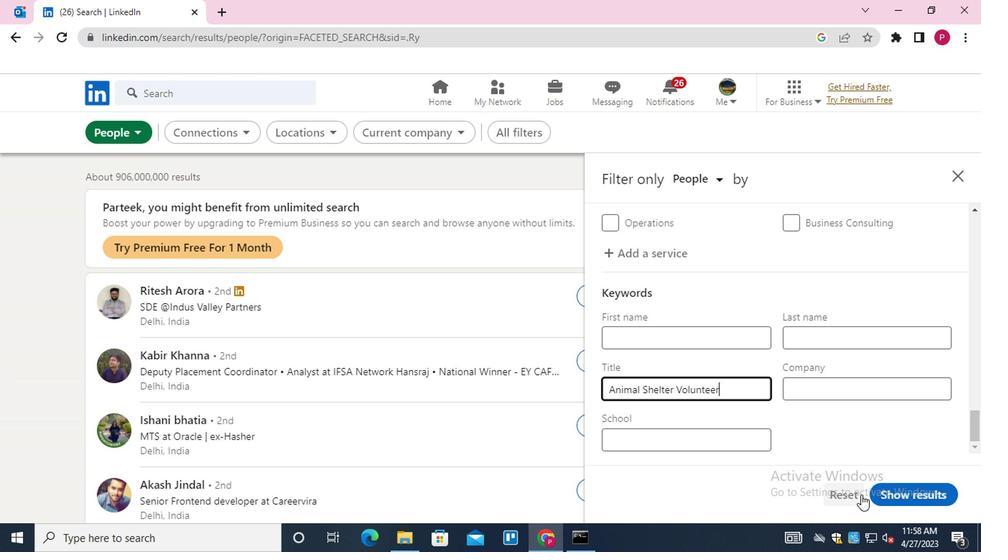 
Action: Mouse pressed left at (901, 476)
Screenshot: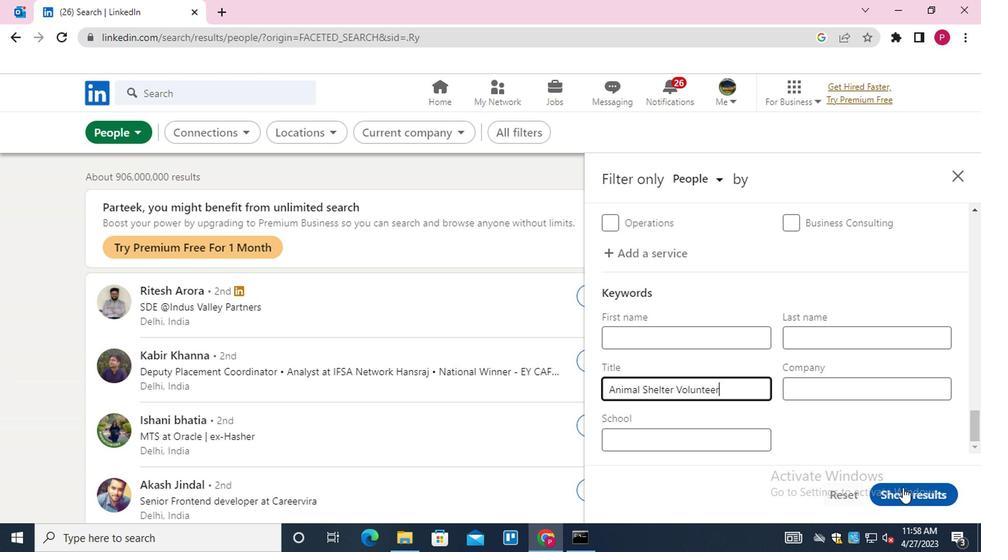 
Action: Mouse moved to (589, 306)
Screenshot: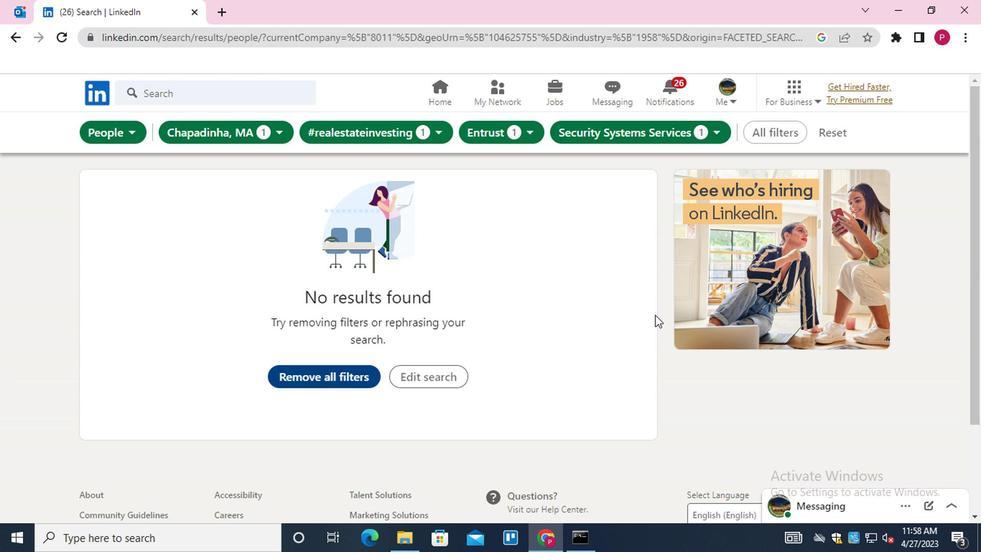 
